 Task: For heading Use EB Garamond with violet colour & bold.  font size for heading24,  'Change the font style of data to'Impact and font size to 16,  Change the alignment of both headline & data to Align right In the sheet  auditingSalesByPromotion
Action: Mouse moved to (55, 171)
Screenshot: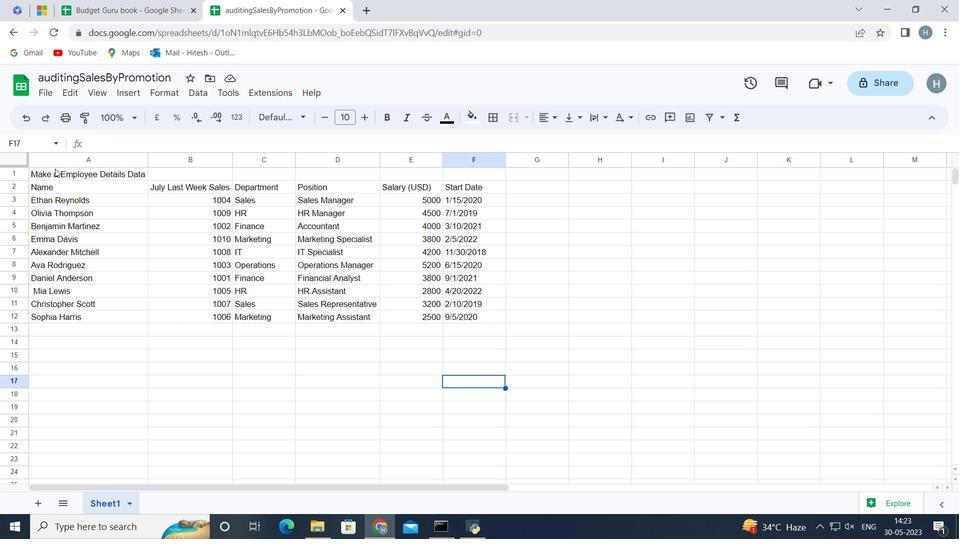 
Action: Mouse pressed left at (55, 171)
Screenshot: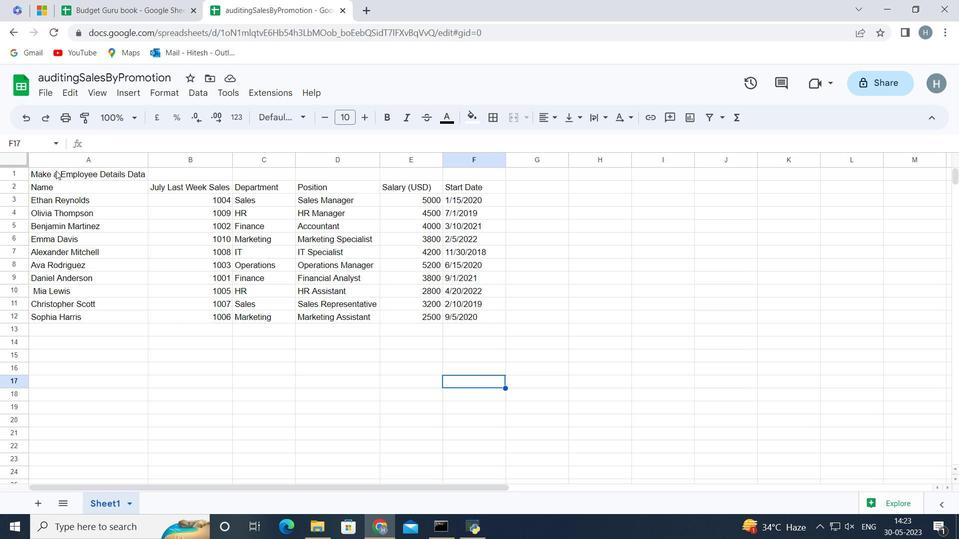 
Action: Mouse moved to (296, 114)
Screenshot: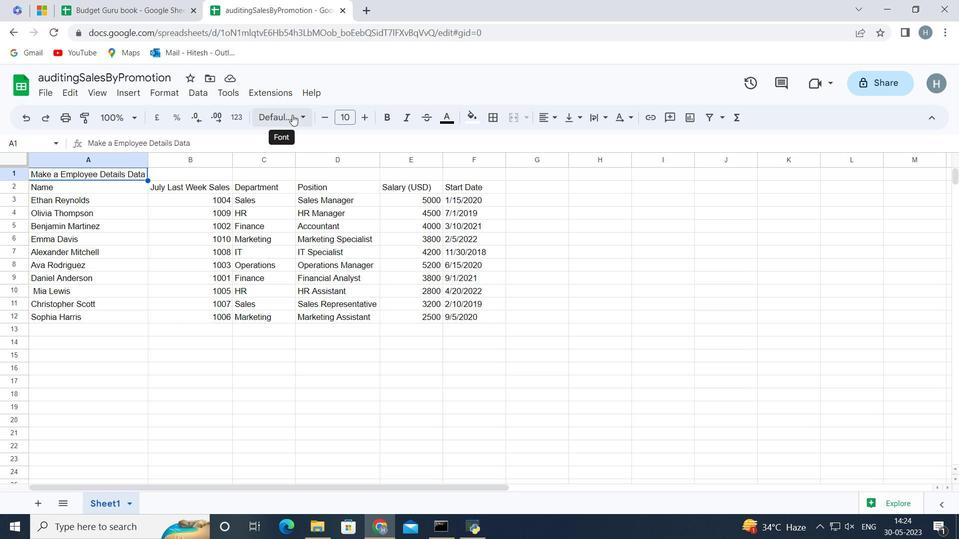 
Action: Mouse pressed left at (296, 114)
Screenshot: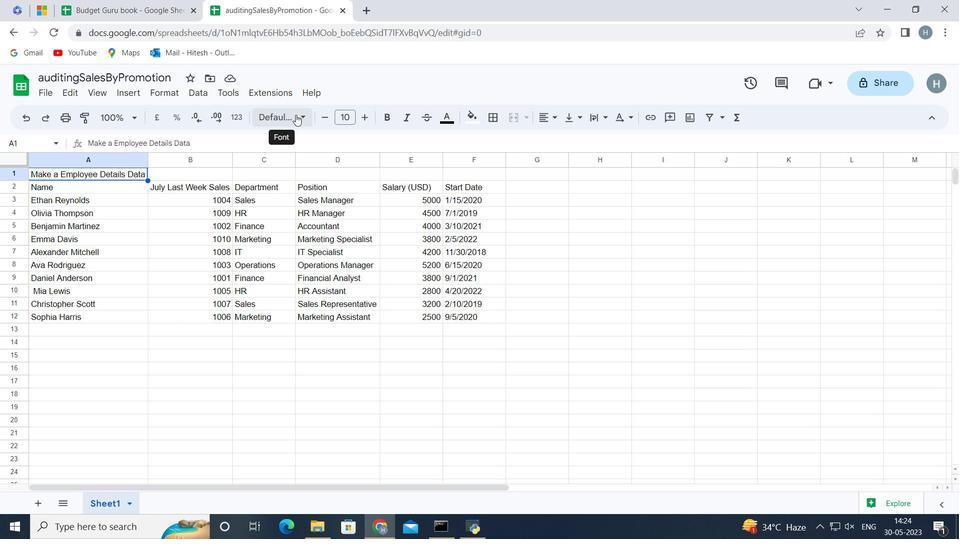 
Action: Mouse moved to (313, 388)
Screenshot: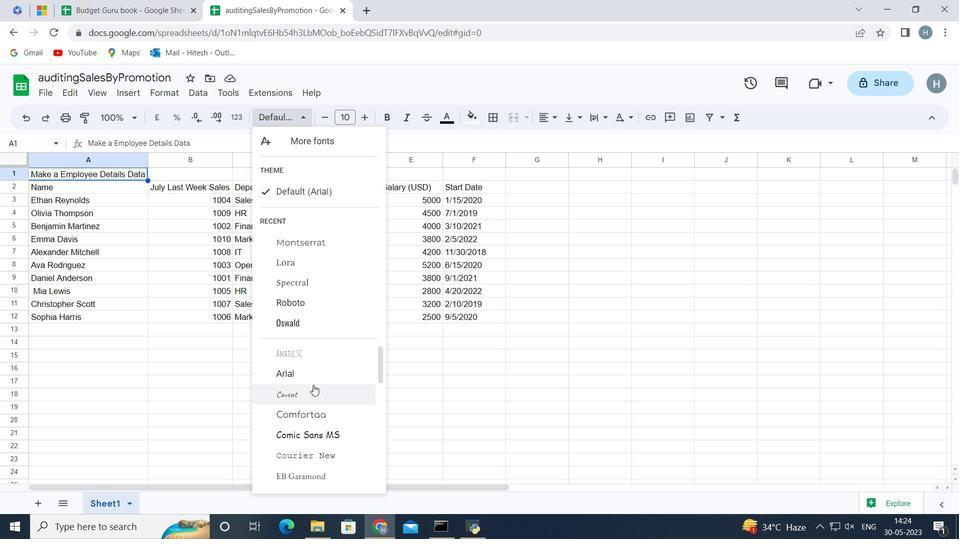 
Action: Mouse scrolled (313, 388) with delta (0, 0)
Screenshot: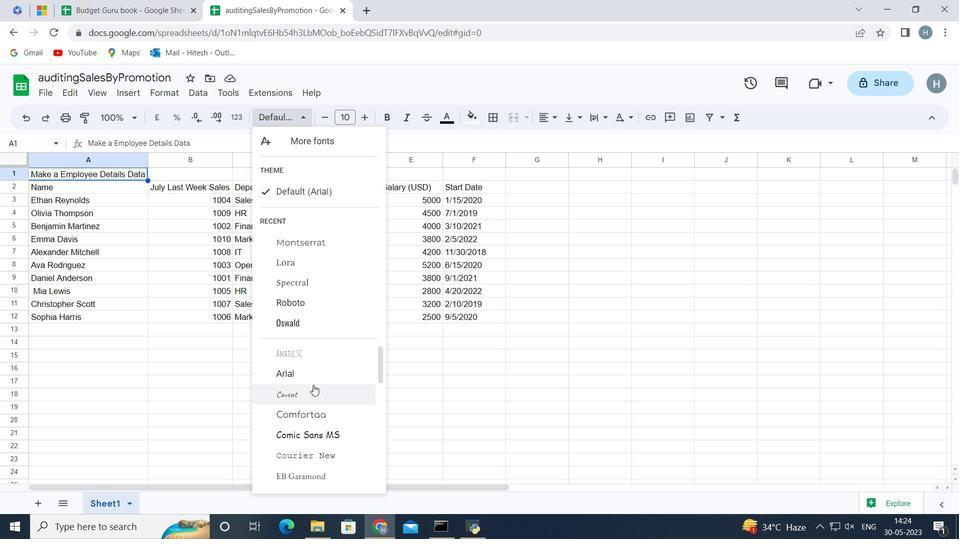
Action: Mouse moved to (314, 407)
Screenshot: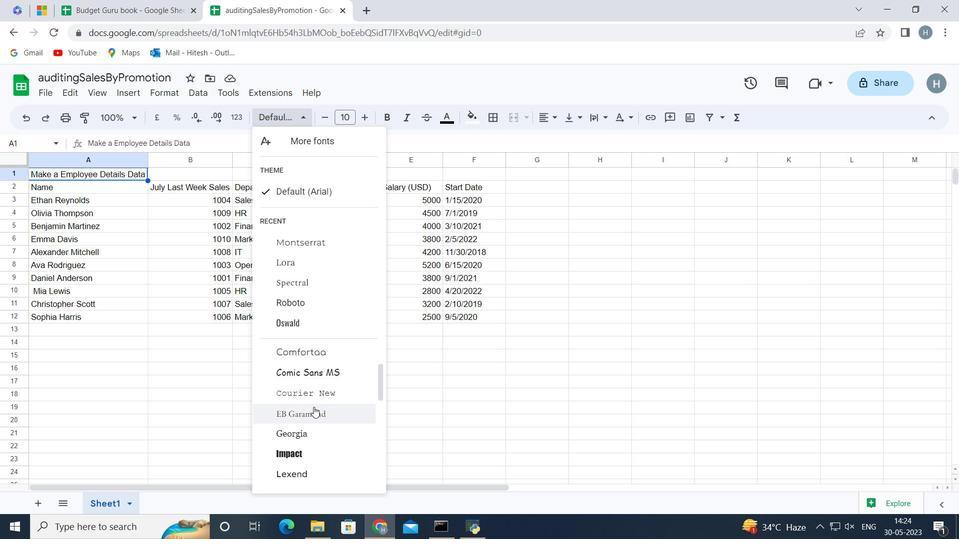 
Action: Mouse pressed left at (314, 407)
Screenshot: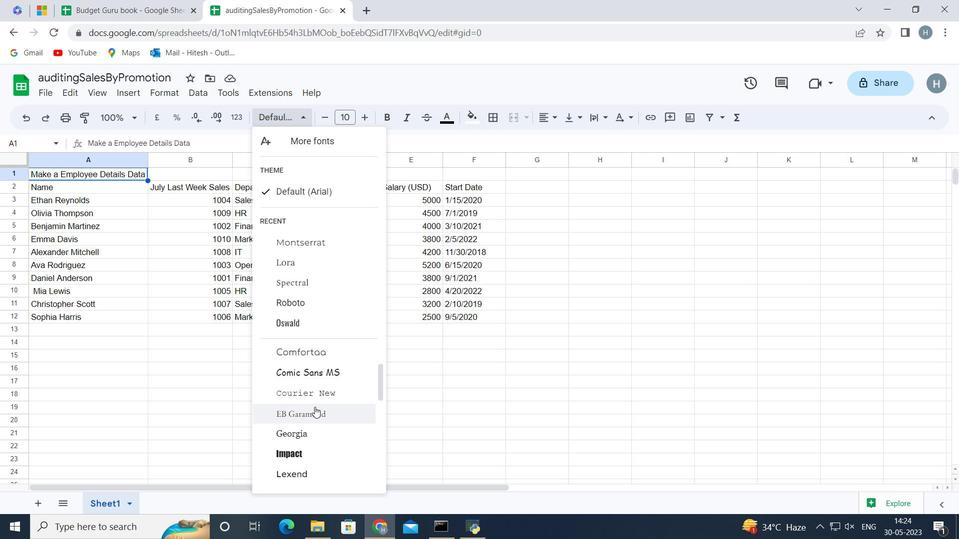 
Action: Mouse moved to (178, 159)
Screenshot: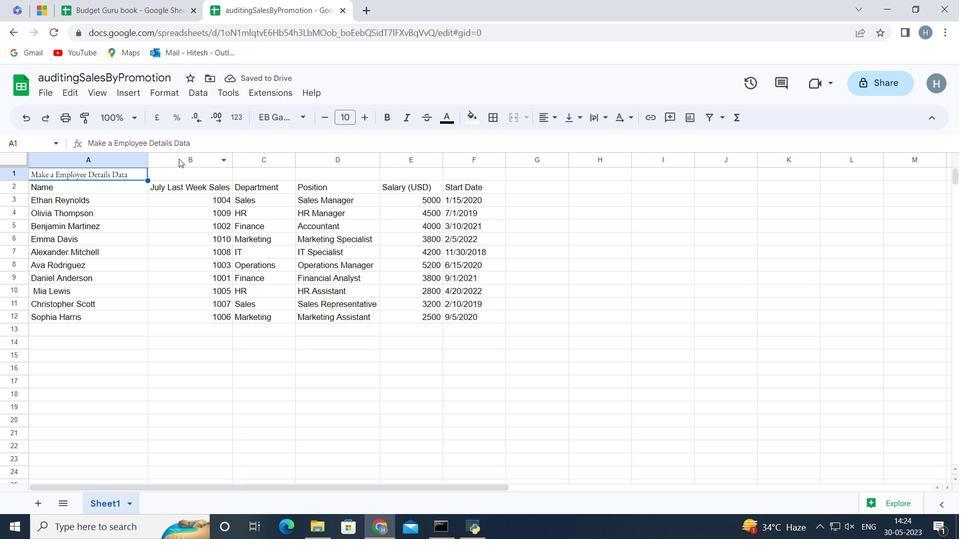 
Action: Key pressed <Key.shift><Key.right><Key.right><Key.right><Key.right><Key.right>
Screenshot: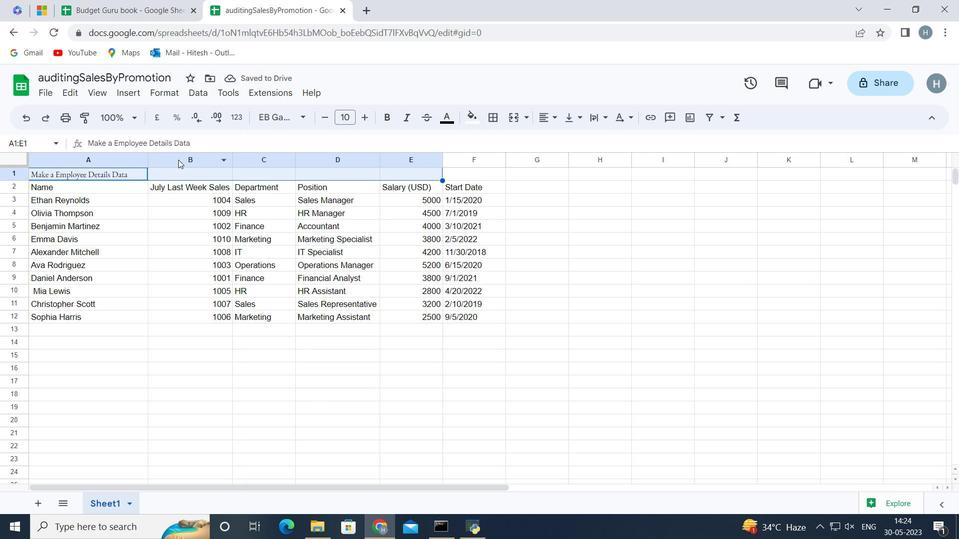
Action: Mouse moved to (514, 115)
Screenshot: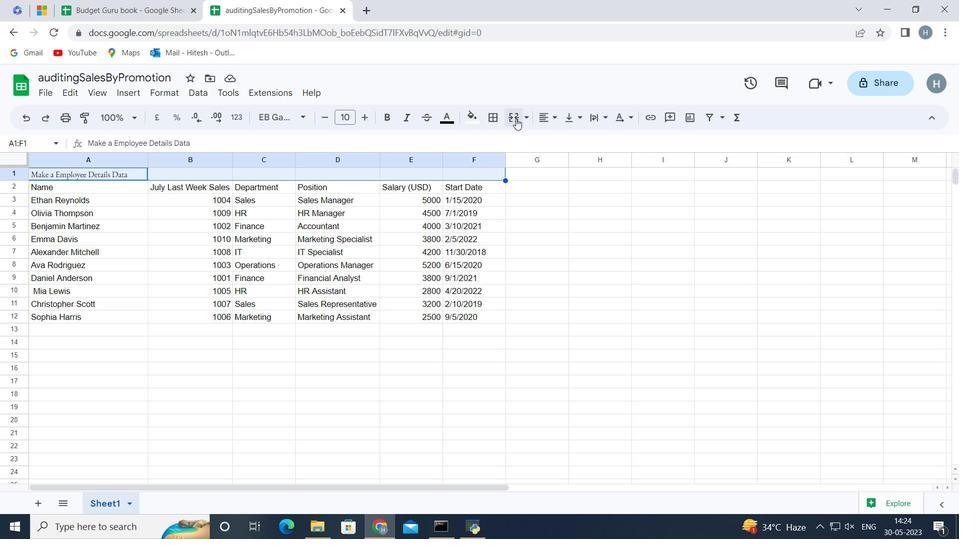 
Action: Mouse pressed left at (514, 115)
Screenshot: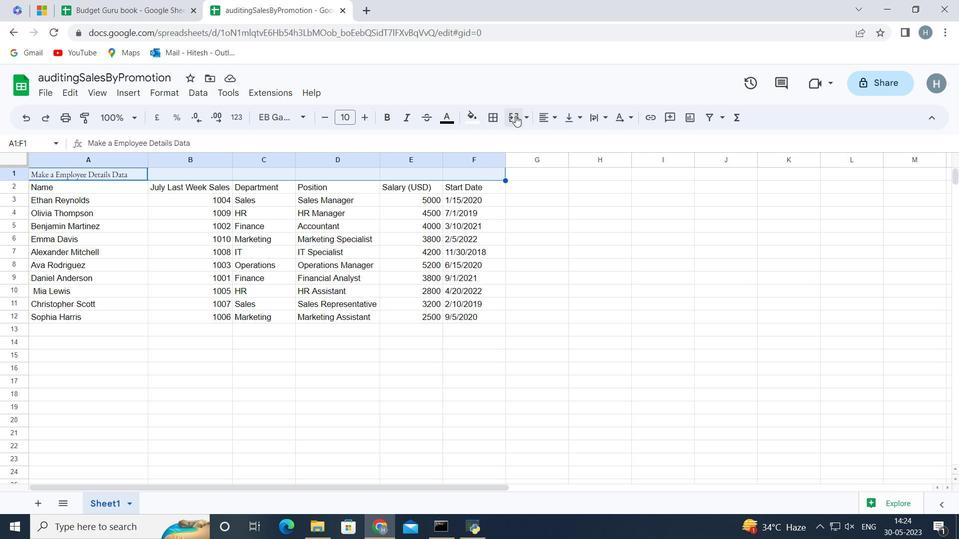 
Action: Mouse moved to (210, 365)
Screenshot: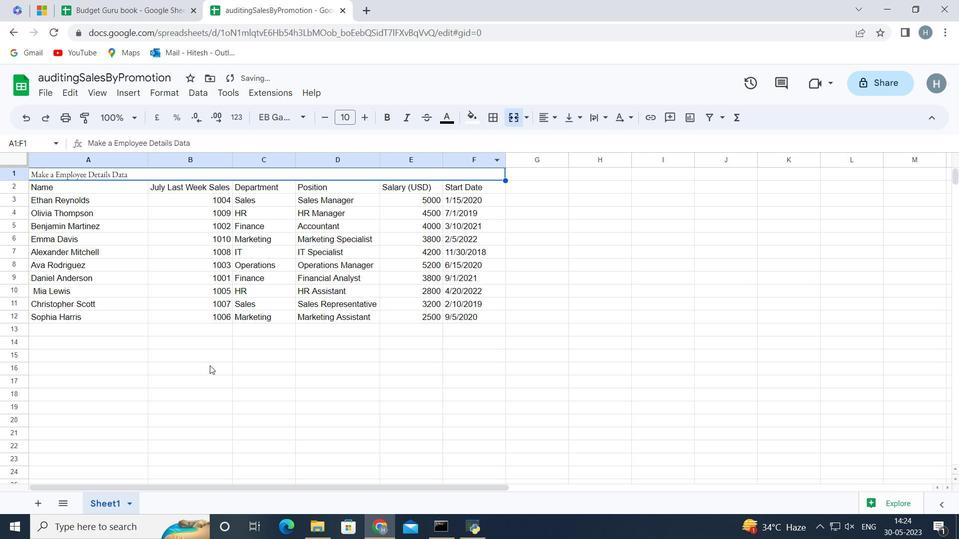 
Action: Mouse pressed left at (210, 365)
Screenshot: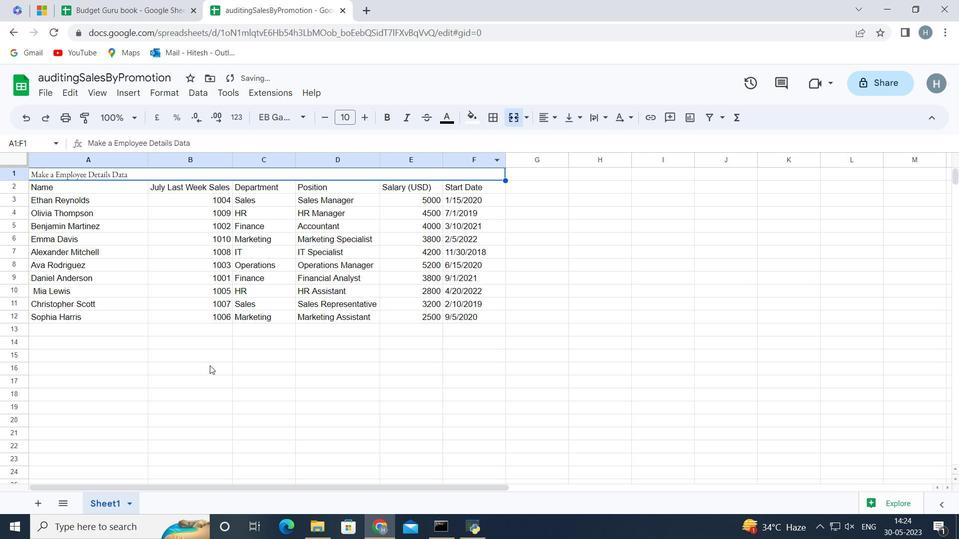 
Action: Mouse moved to (108, 172)
Screenshot: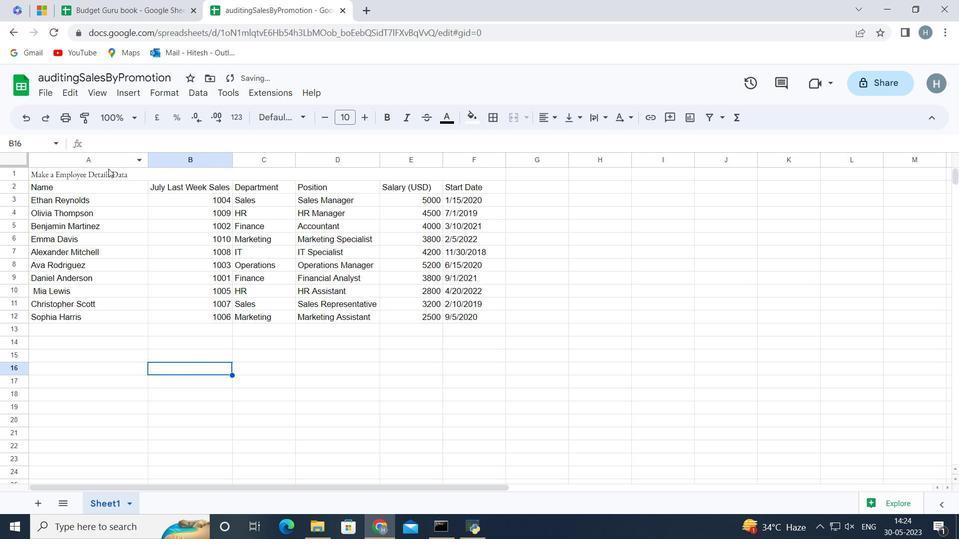 
Action: Mouse pressed left at (108, 172)
Screenshot: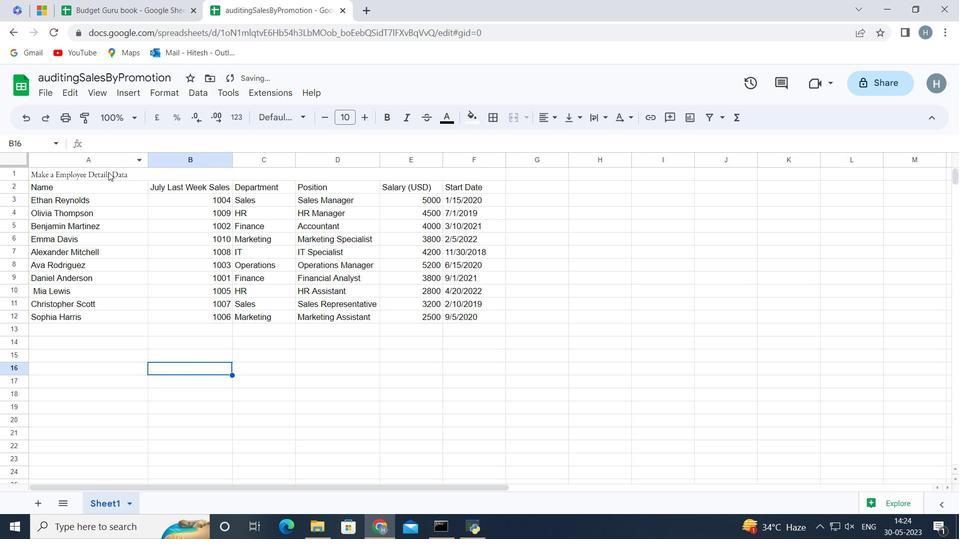 
Action: Mouse moved to (465, 117)
Screenshot: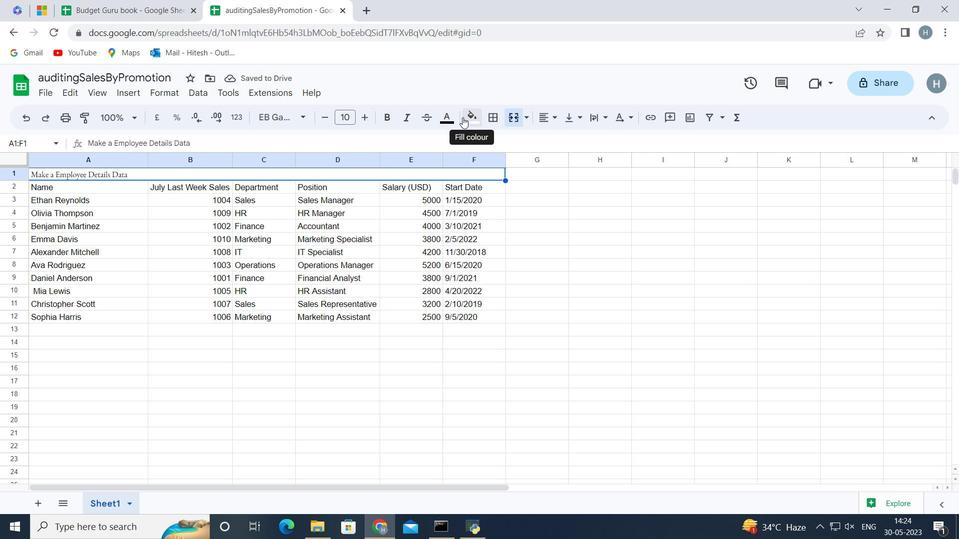 
Action: Mouse pressed left at (465, 117)
Screenshot: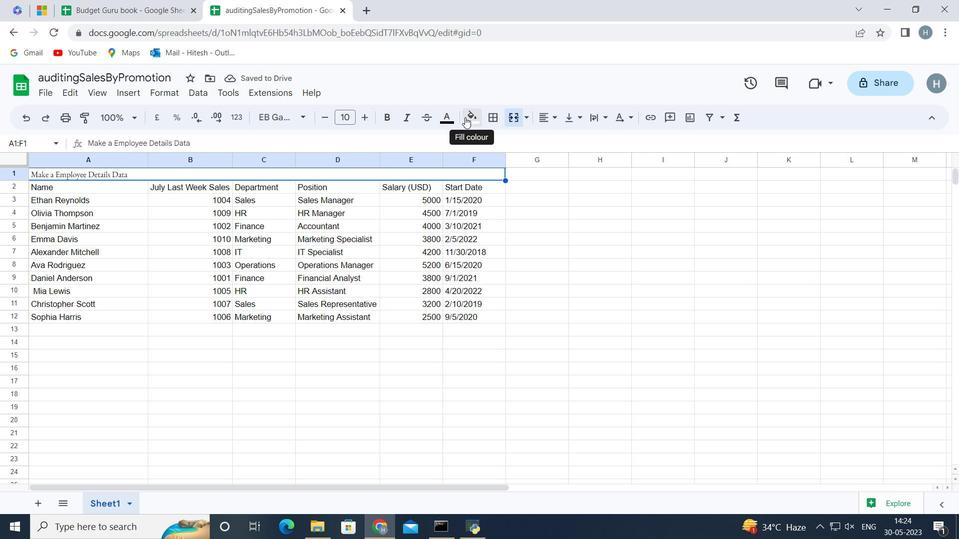 
Action: Mouse moved to (585, 230)
Screenshot: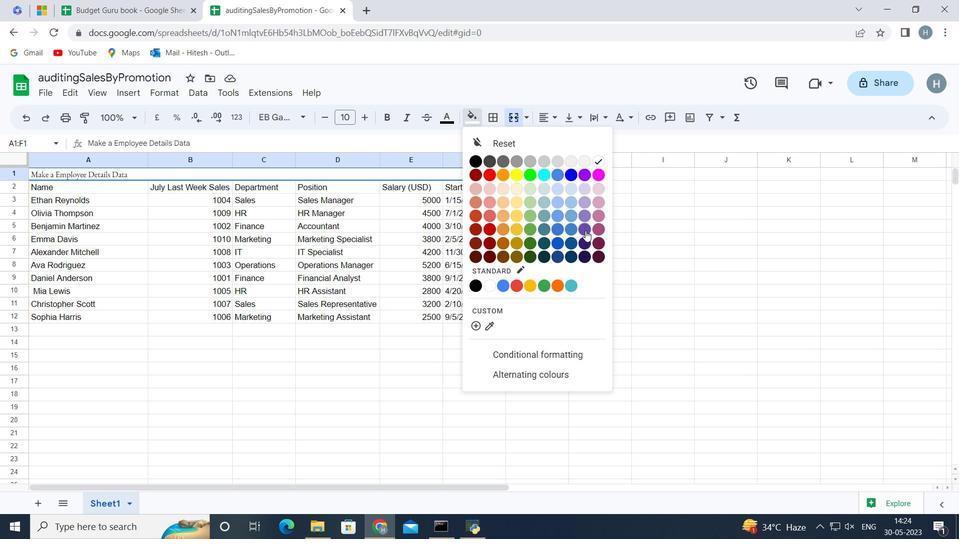 
Action: Mouse pressed left at (585, 230)
Screenshot: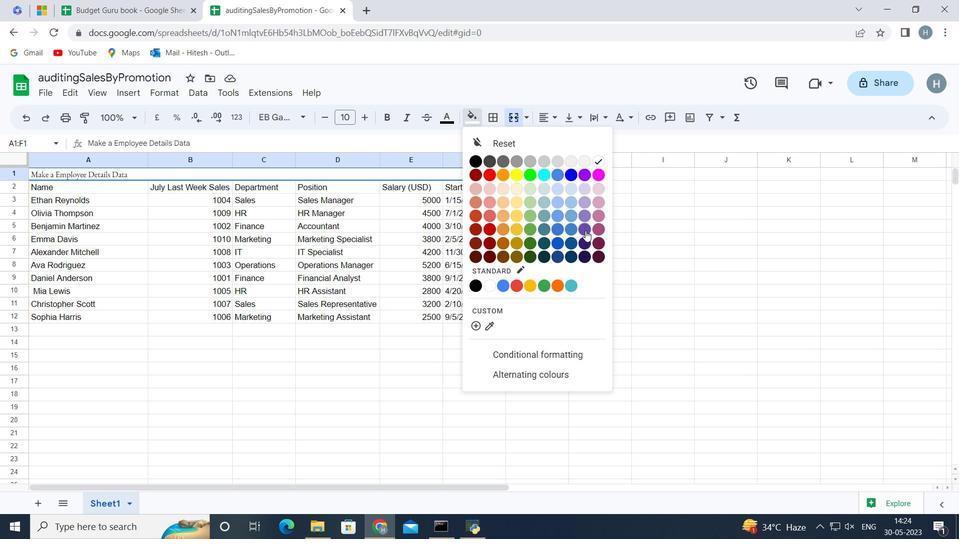 
Action: Mouse moved to (387, 114)
Screenshot: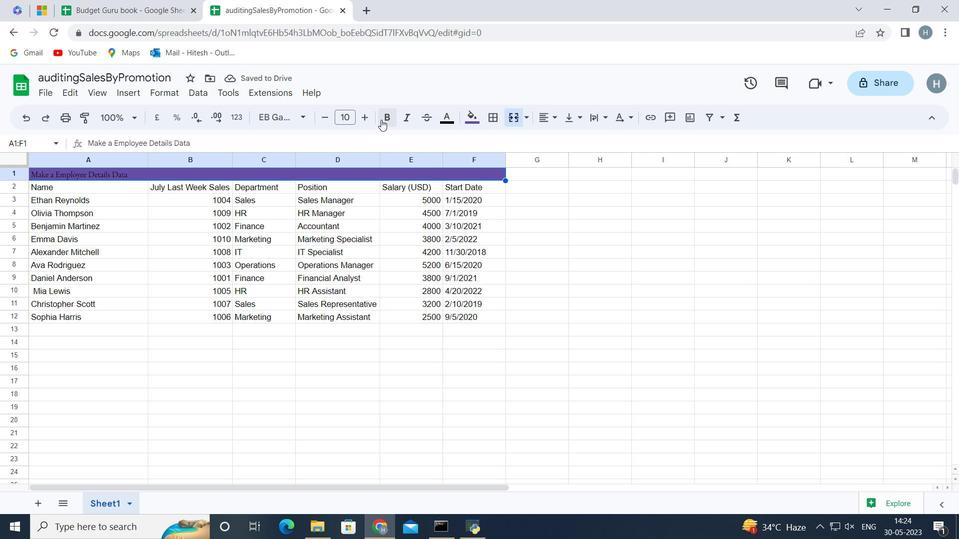 
Action: Mouse pressed left at (387, 114)
Screenshot: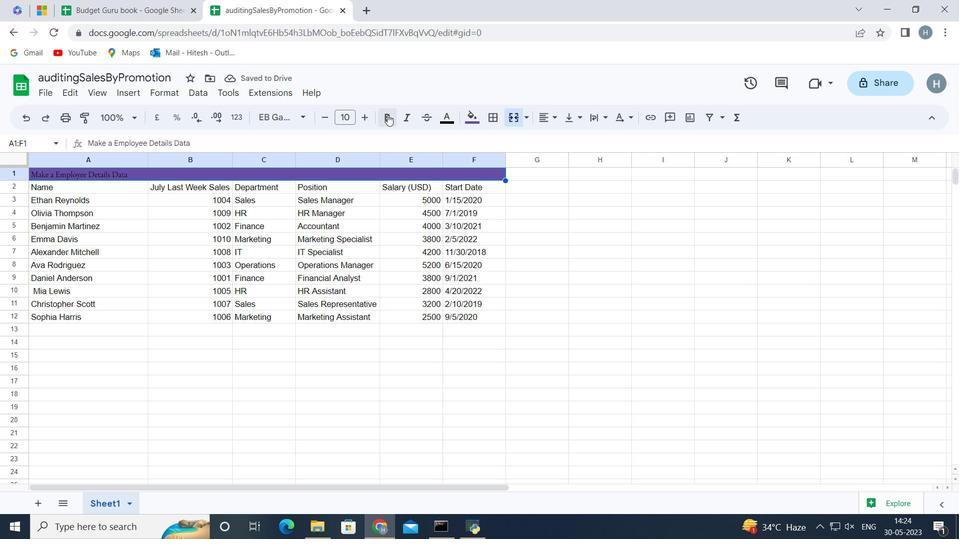 
Action: Mouse moved to (364, 122)
Screenshot: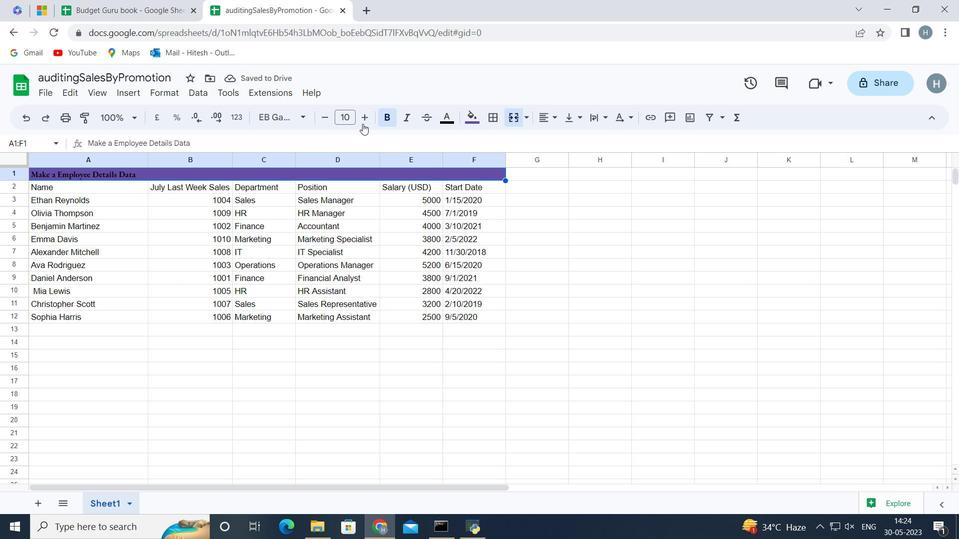 
Action: Mouse pressed left at (364, 122)
Screenshot: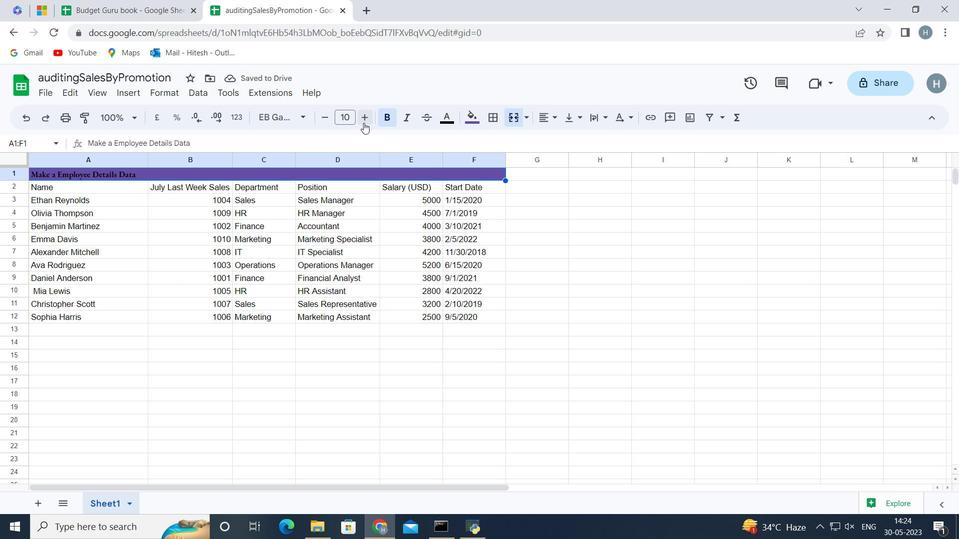 
Action: Mouse pressed left at (364, 122)
Screenshot: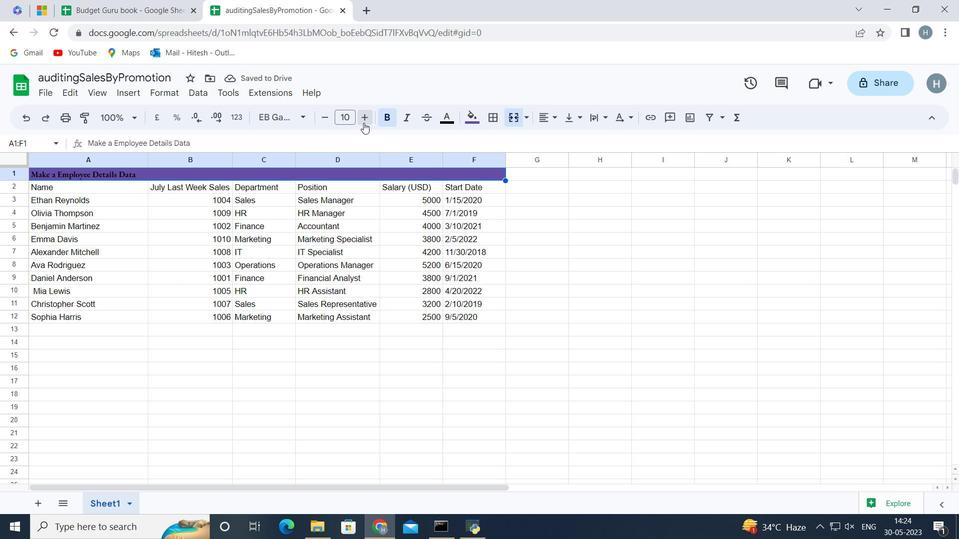 
Action: Mouse pressed left at (364, 122)
Screenshot: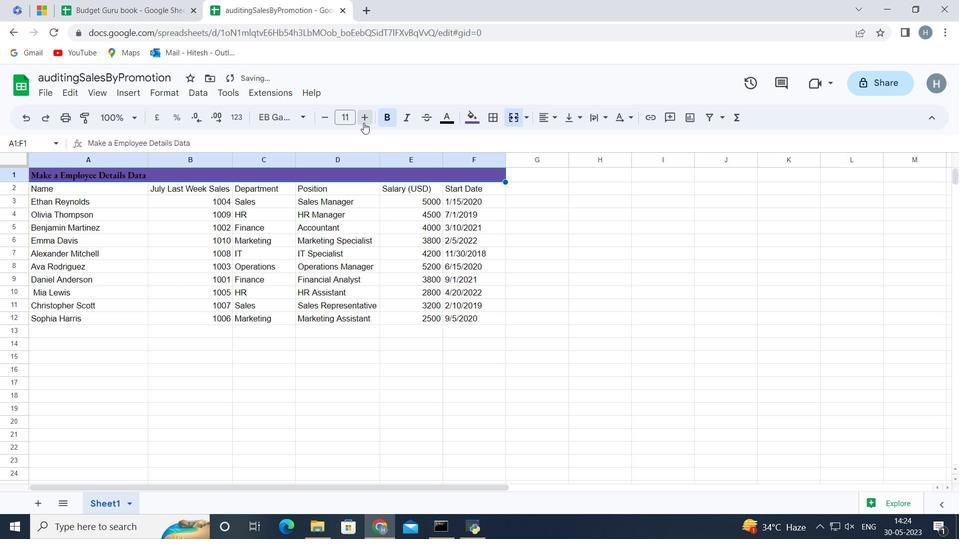 
Action: Mouse pressed left at (364, 122)
Screenshot: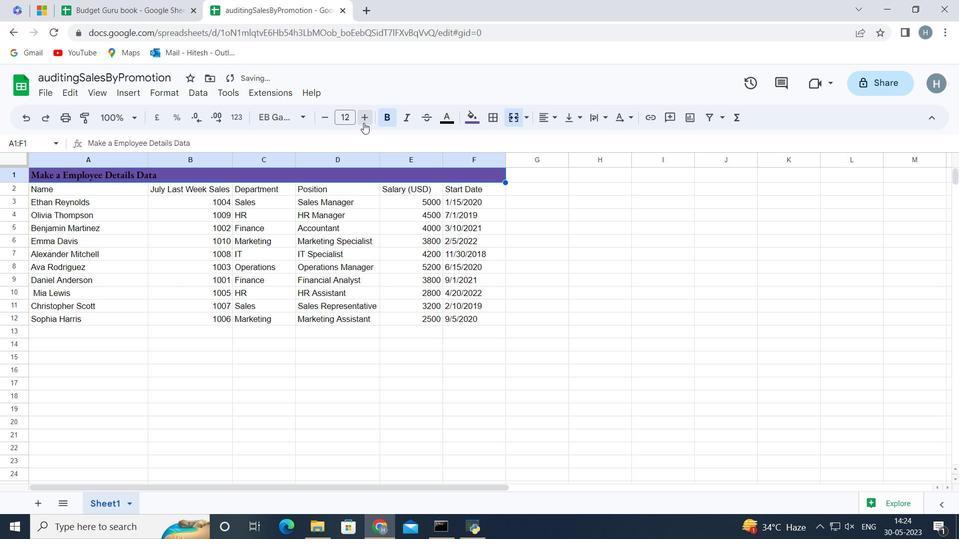 
Action: Mouse pressed left at (364, 122)
Screenshot: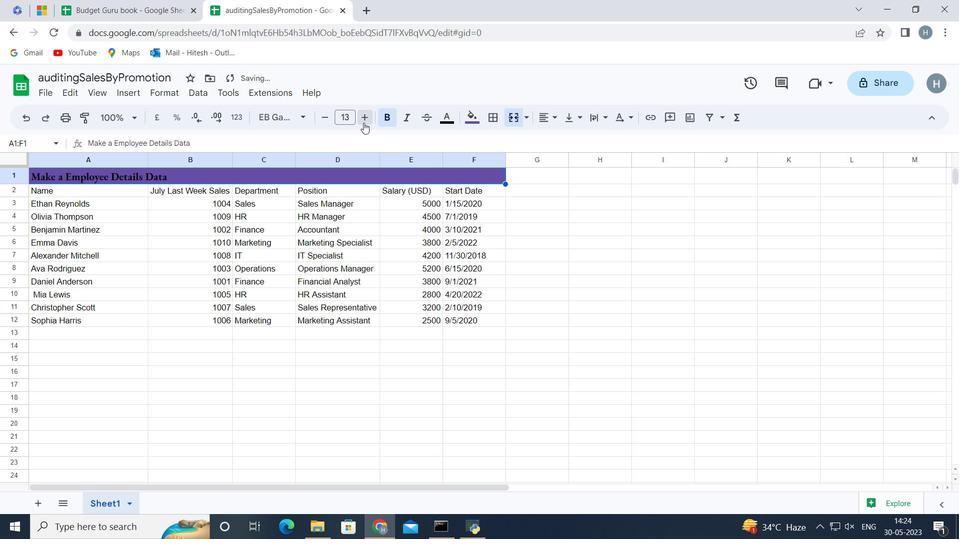 
Action: Mouse pressed left at (364, 122)
Screenshot: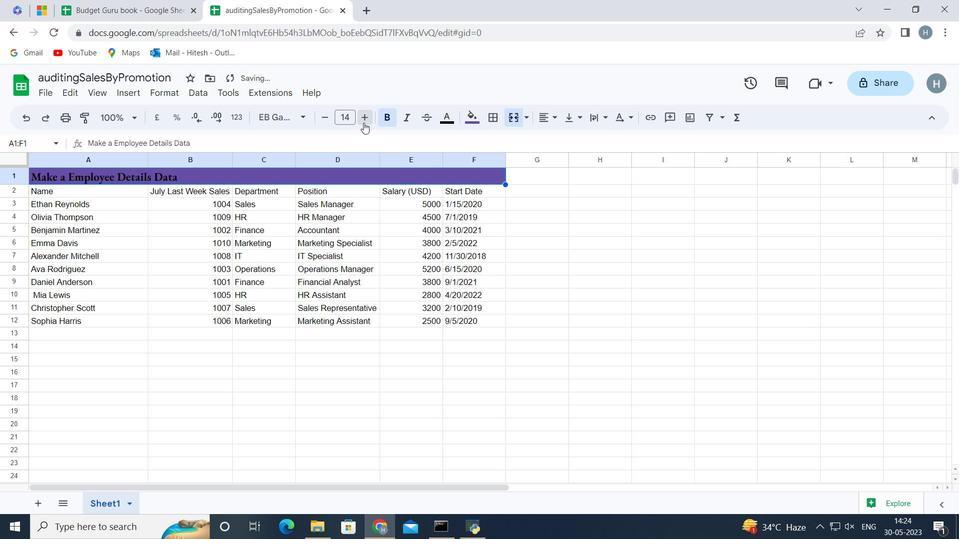 
Action: Mouse pressed left at (364, 122)
Screenshot: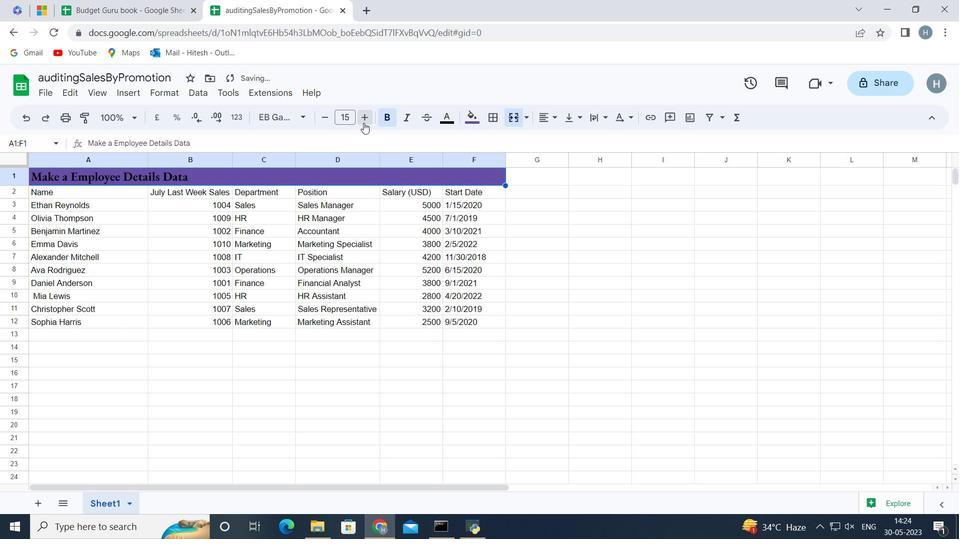 
Action: Mouse pressed left at (364, 122)
Screenshot: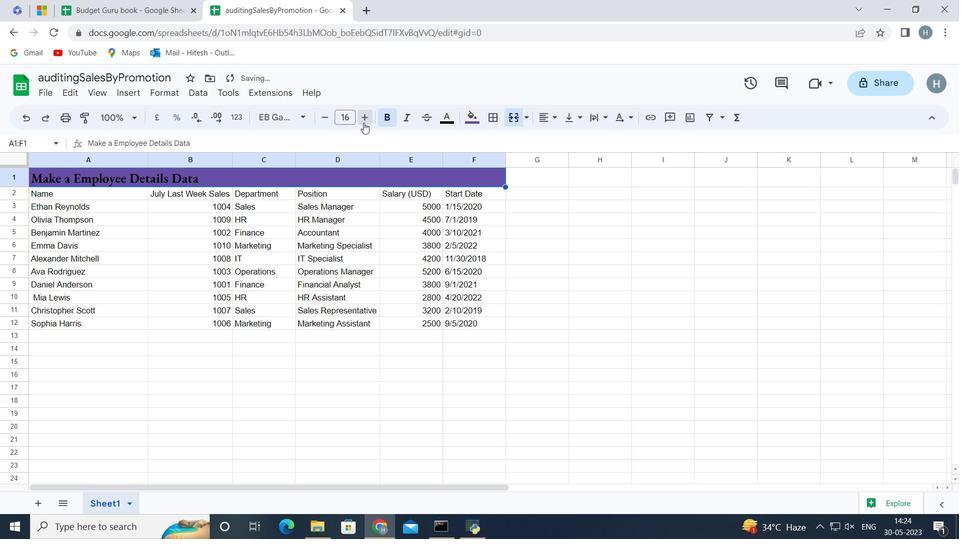 
Action: Mouse pressed left at (364, 122)
Screenshot: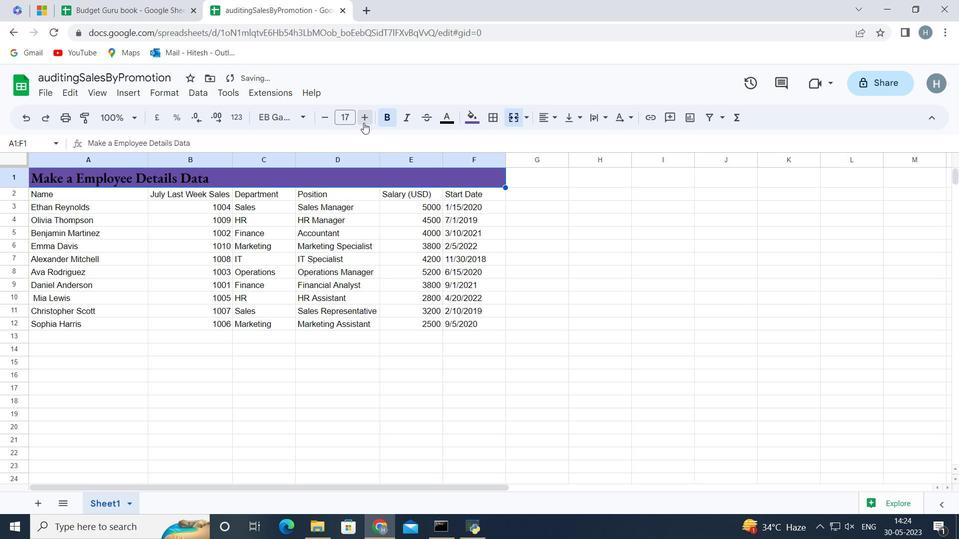 
Action: Mouse pressed left at (364, 122)
Screenshot: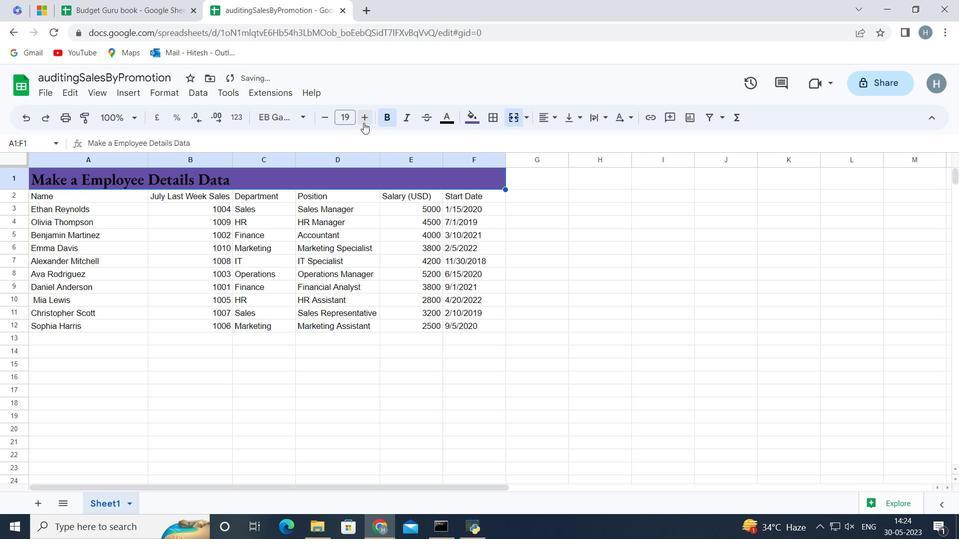 
Action: Mouse pressed left at (364, 122)
Screenshot: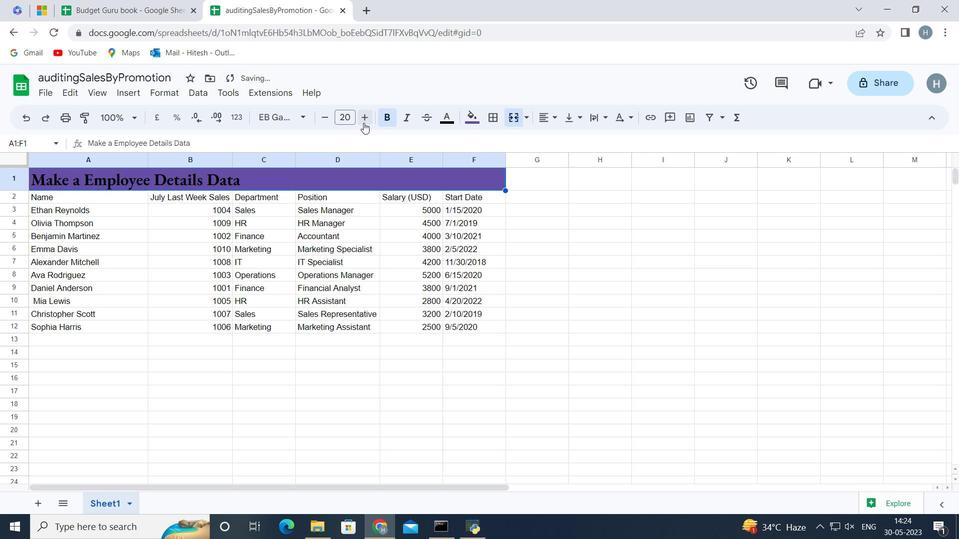 
Action: Mouse pressed left at (364, 122)
Screenshot: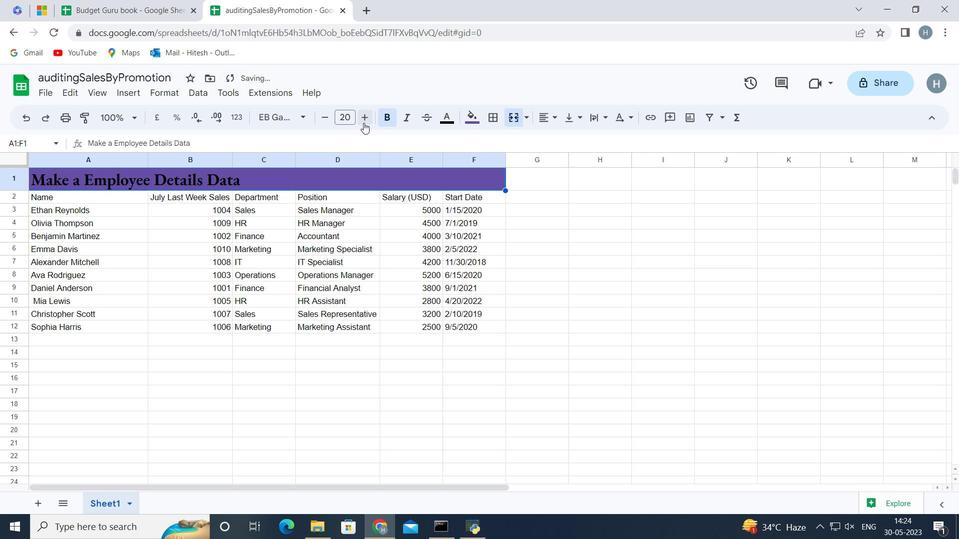 
Action: Mouse pressed left at (364, 122)
Screenshot: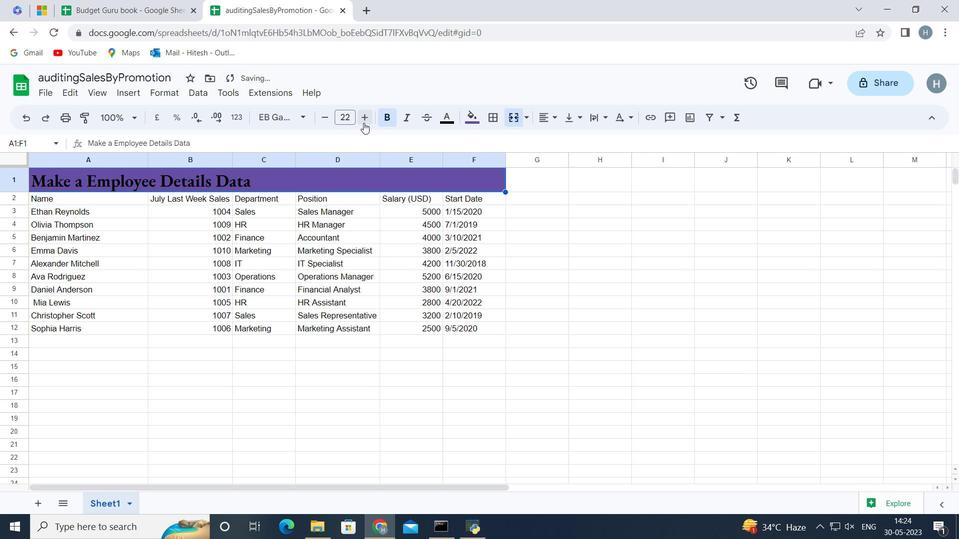 
Action: Mouse pressed left at (364, 122)
Screenshot: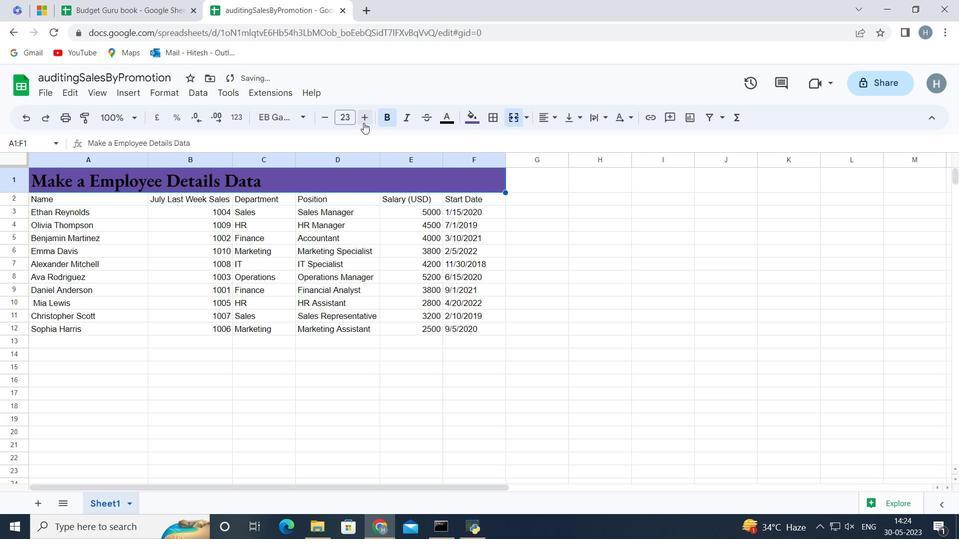 
Action: Mouse moved to (134, 363)
Screenshot: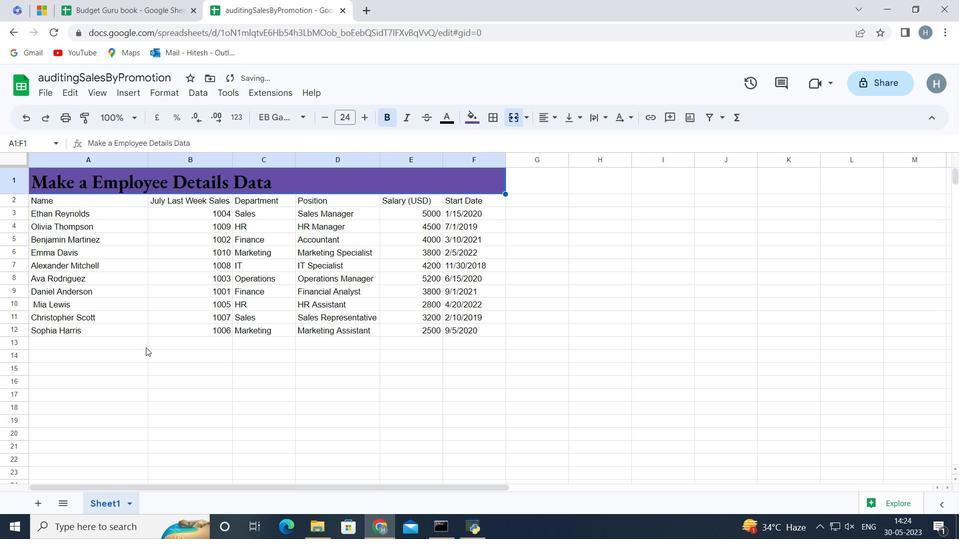 
Action: Mouse pressed left at (134, 363)
Screenshot: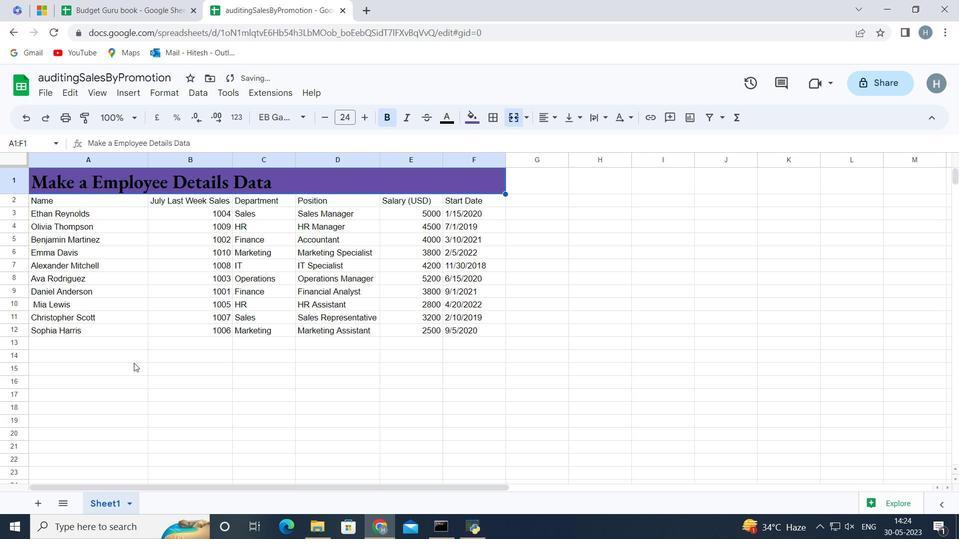 
Action: Mouse moved to (196, 383)
Screenshot: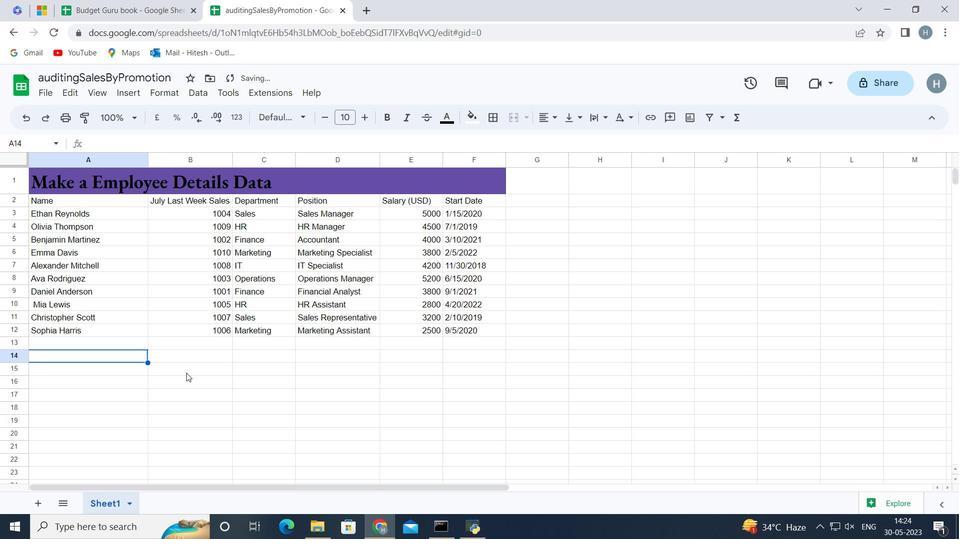 
Action: Mouse pressed left at (196, 383)
Screenshot: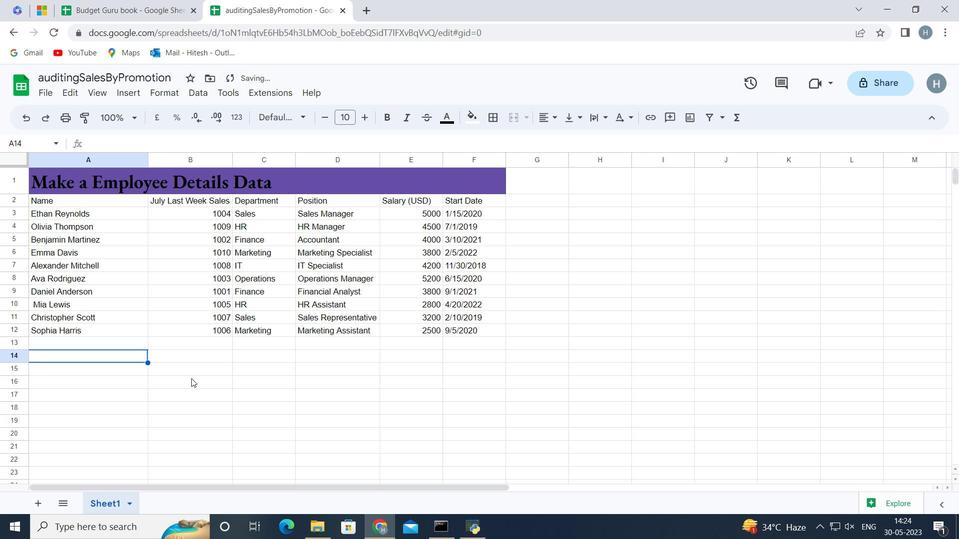 
Action: Mouse moved to (86, 200)
Screenshot: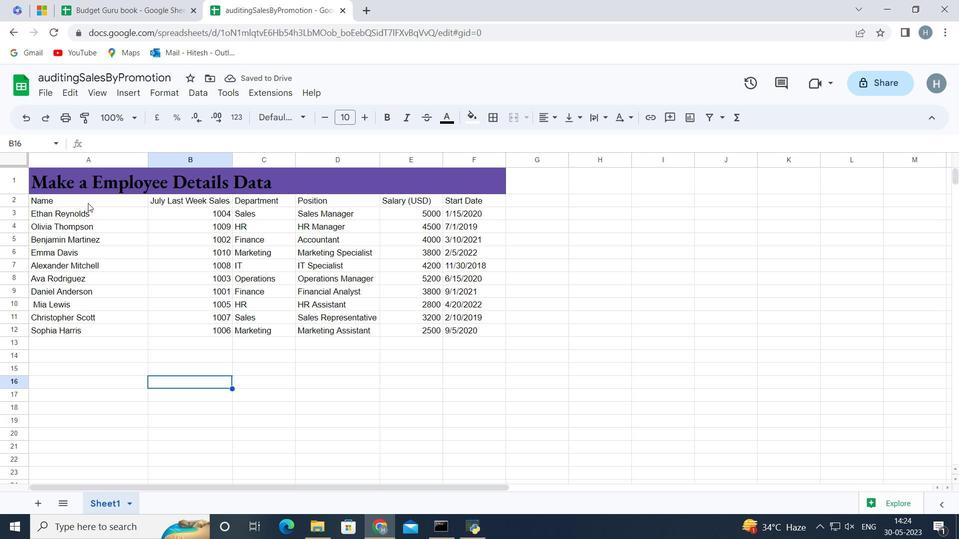
Action: Mouse pressed left at (86, 200)
Screenshot: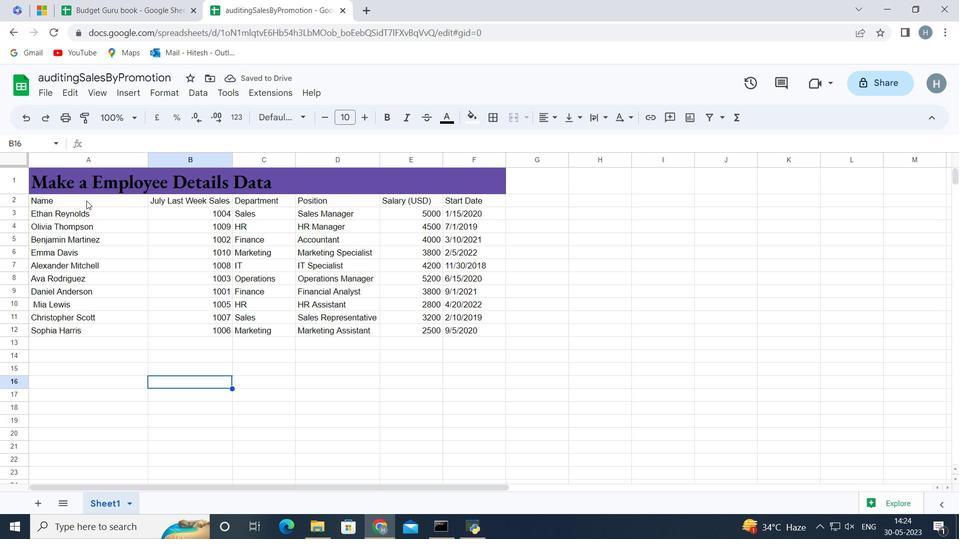 
Action: Key pressed <Key.shift><Key.right><Key.right><Key.right><Key.right><Key.right><Key.down><Key.down><Key.down><Key.down><Key.down><Key.down><Key.down><Key.down><Key.down><Key.down>
Screenshot: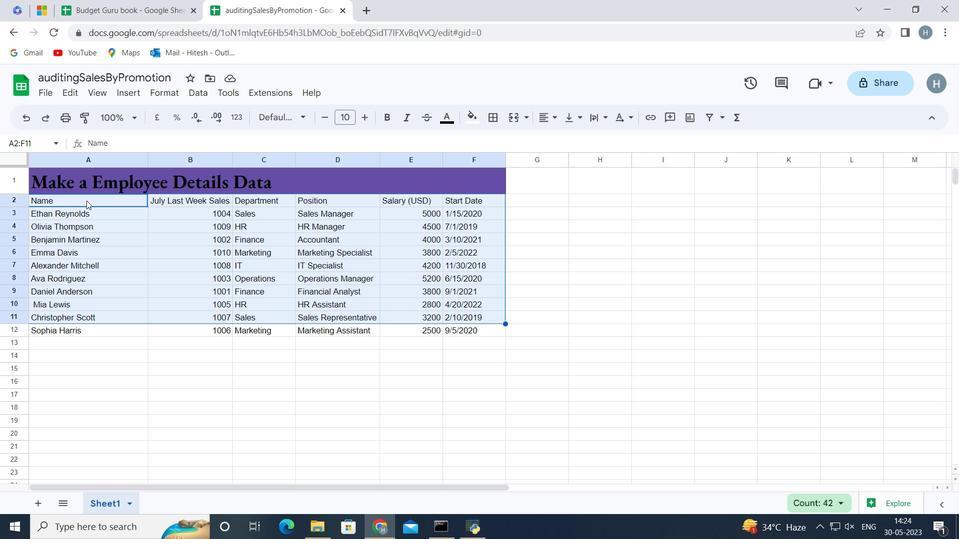 
Action: Mouse moved to (308, 114)
Screenshot: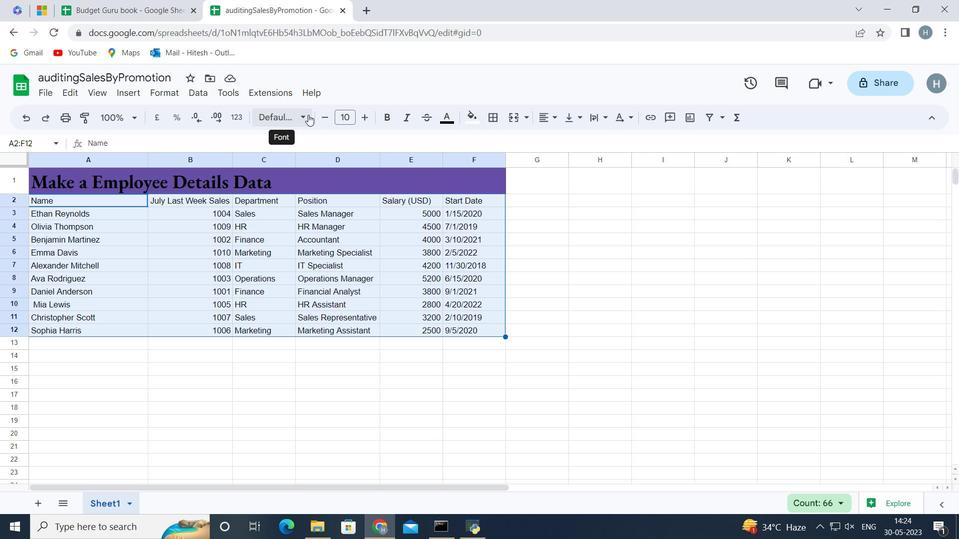 
Action: Mouse pressed left at (308, 114)
Screenshot: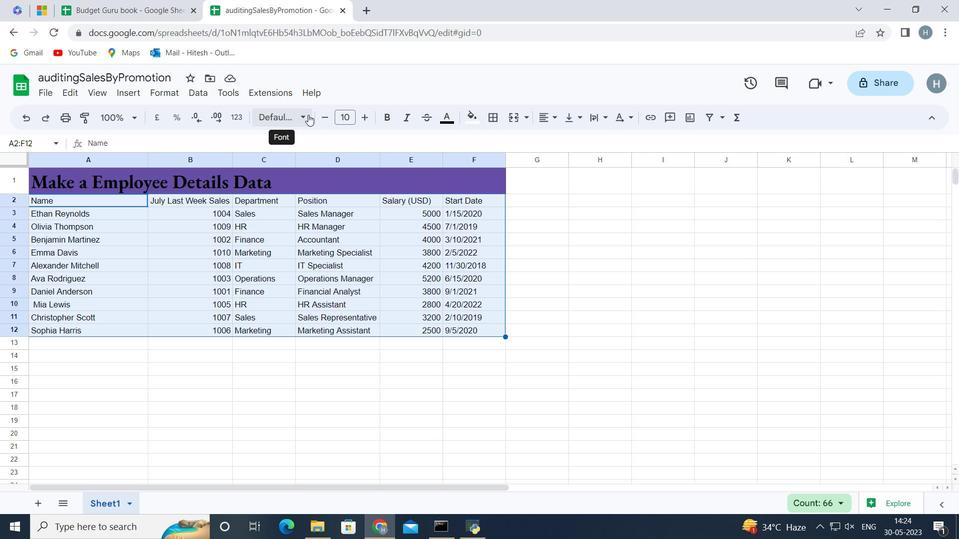 
Action: Mouse moved to (325, 393)
Screenshot: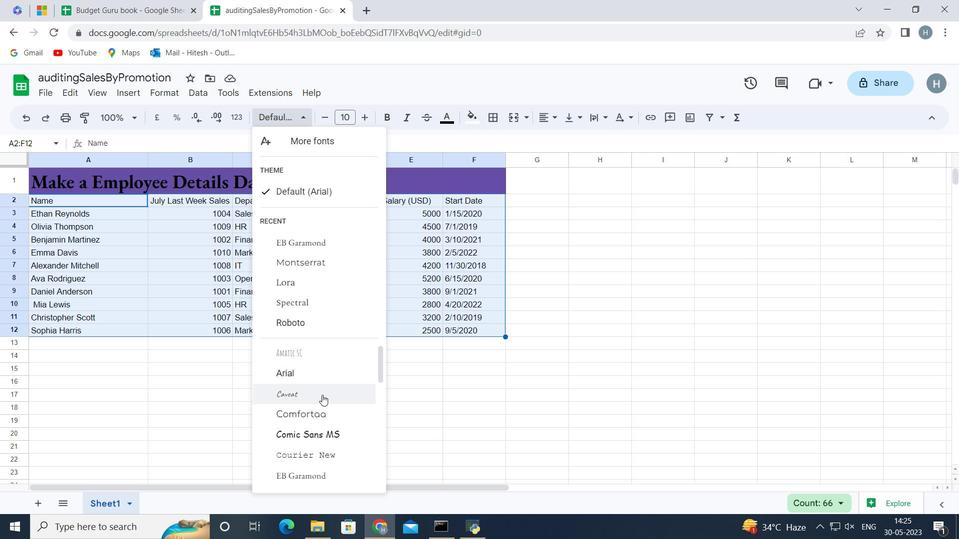 
Action: Mouse scrolled (325, 392) with delta (0, 0)
Screenshot: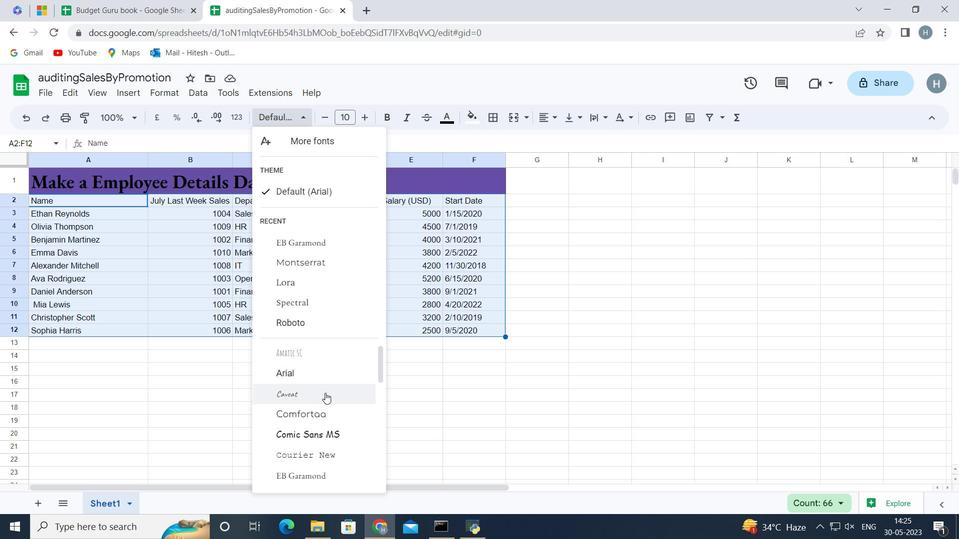 
Action: Mouse scrolled (325, 392) with delta (0, 0)
Screenshot: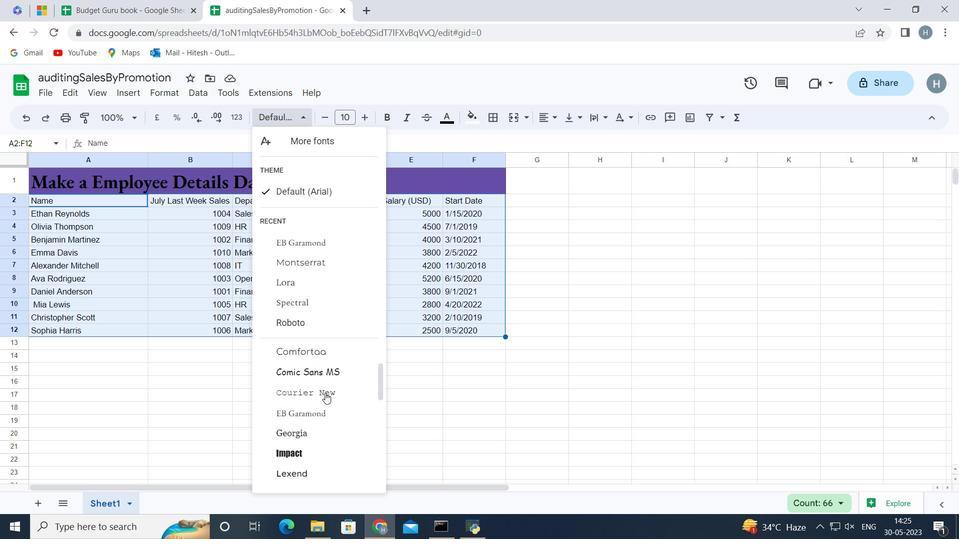 
Action: Mouse moved to (329, 390)
Screenshot: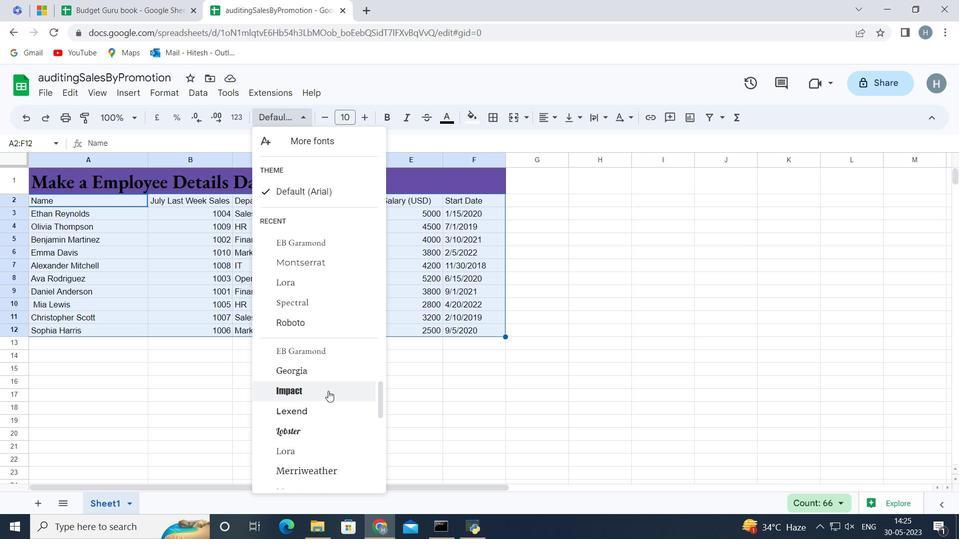 
Action: Mouse pressed left at (329, 390)
Screenshot: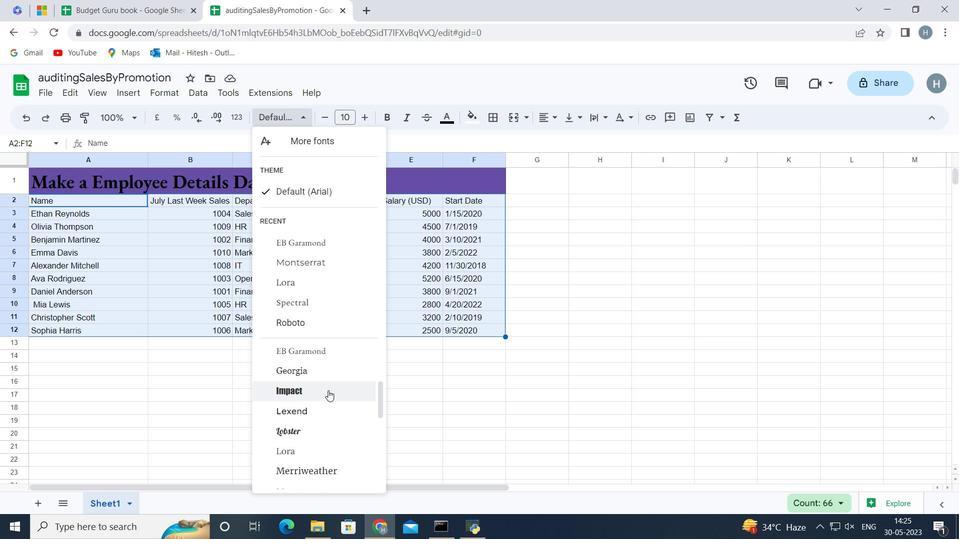 
Action: Mouse moved to (367, 119)
Screenshot: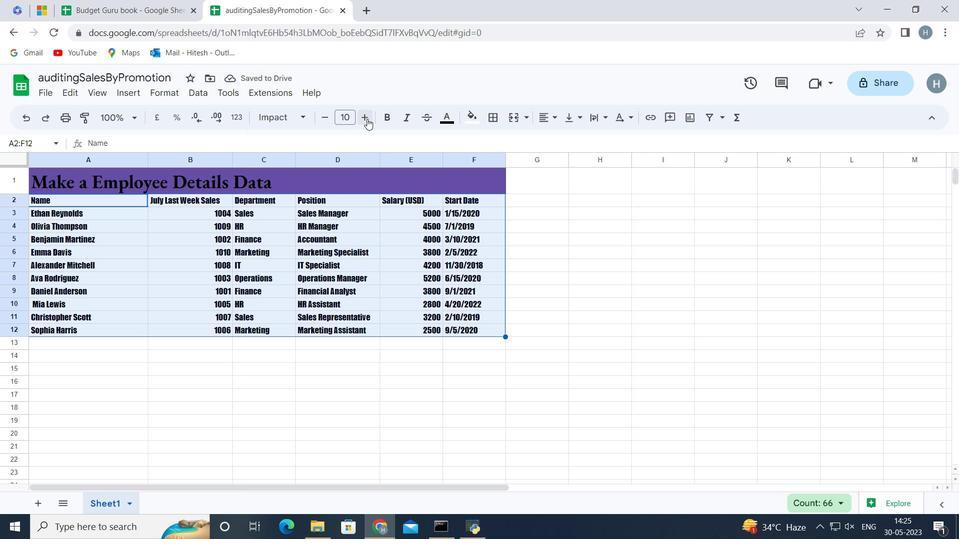 
Action: Mouse pressed left at (367, 119)
Screenshot: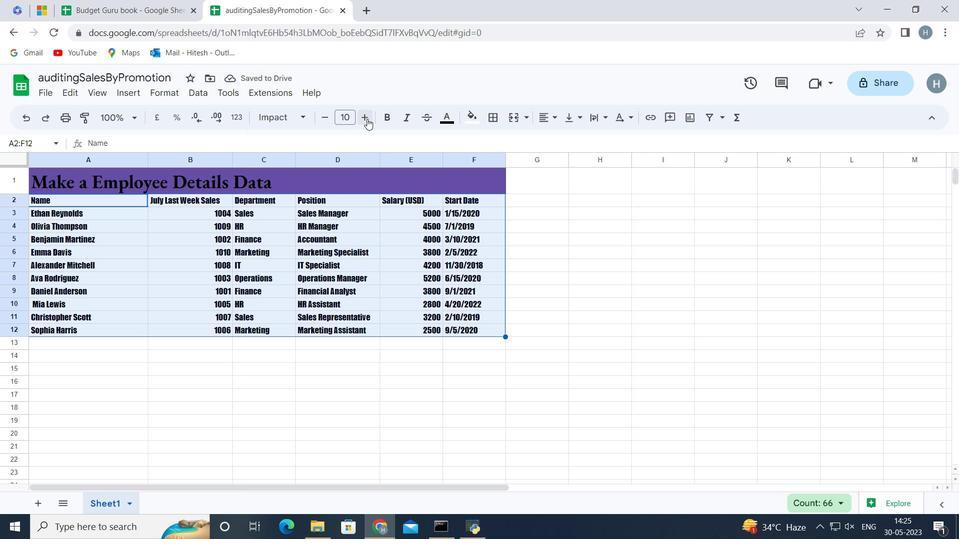
Action: Mouse moved to (368, 119)
Screenshot: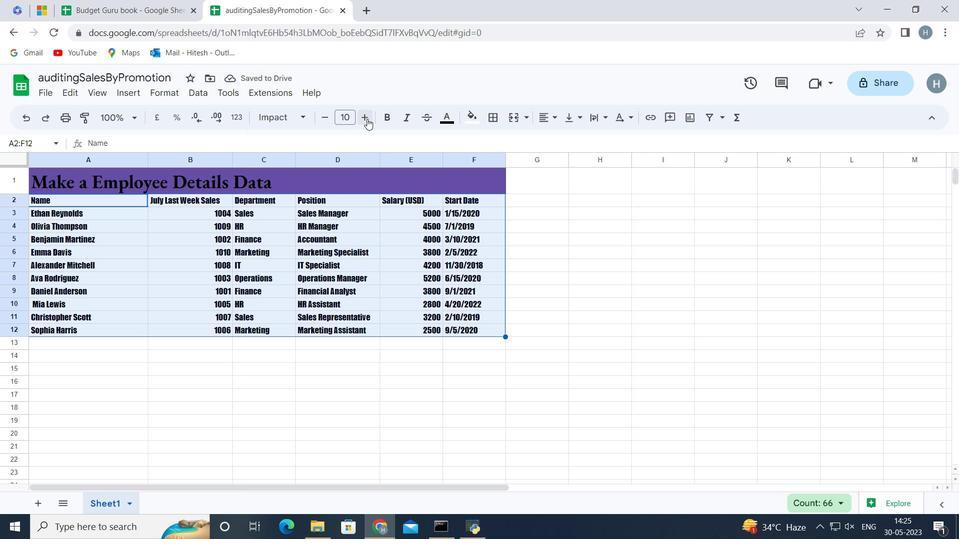 
Action: Mouse pressed left at (368, 119)
Screenshot: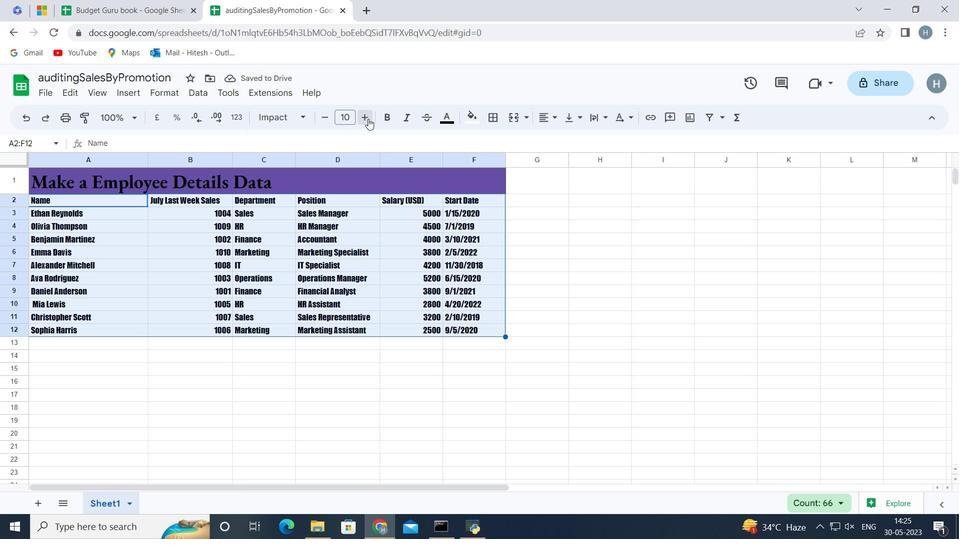 
Action: Mouse pressed left at (368, 119)
Screenshot: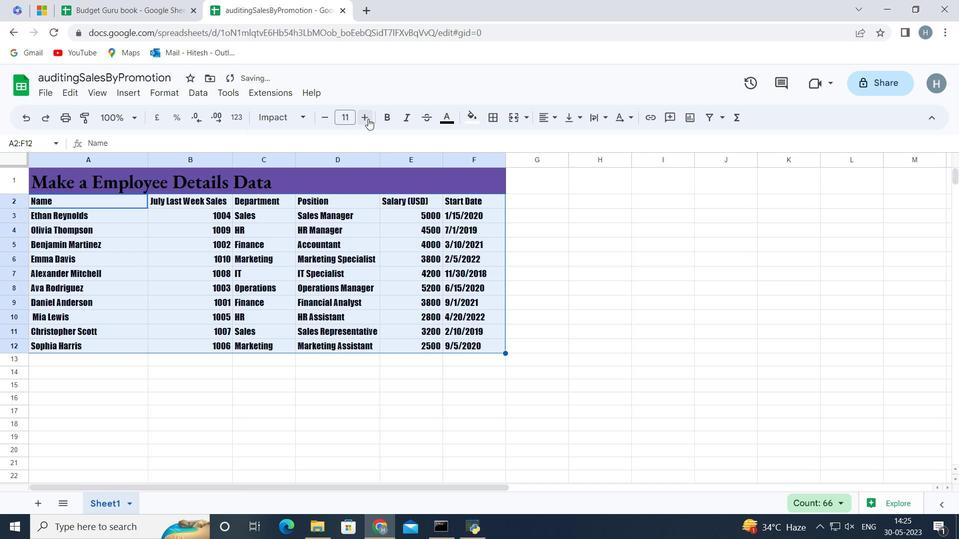 
Action: Mouse pressed left at (368, 119)
Screenshot: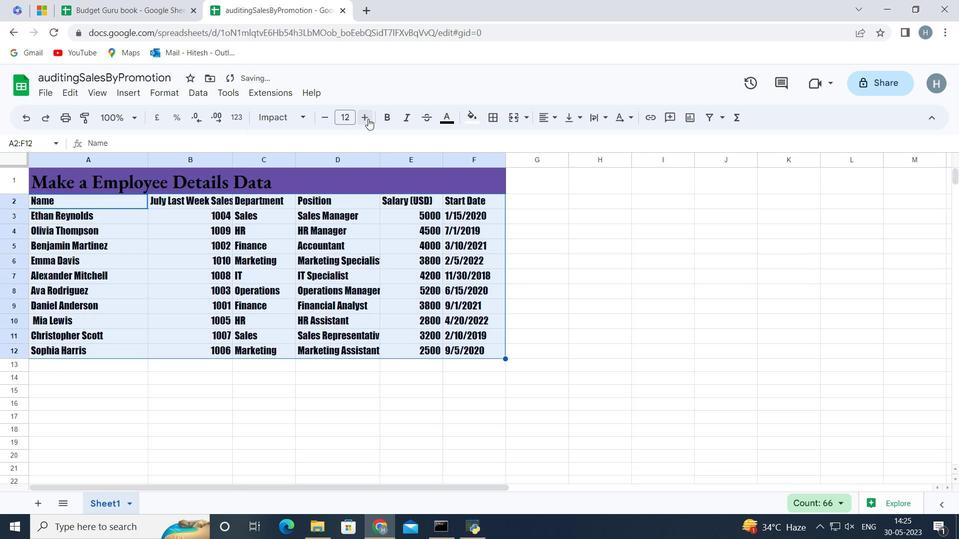
Action: Mouse pressed left at (368, 119)
Screenshot: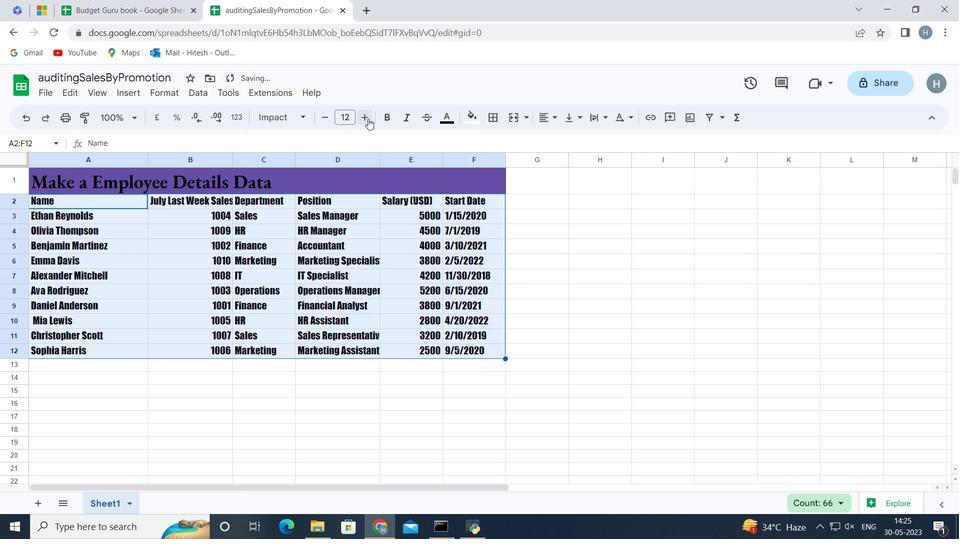 
Action: Mouse pressed left at (368, 119)
Screenshot: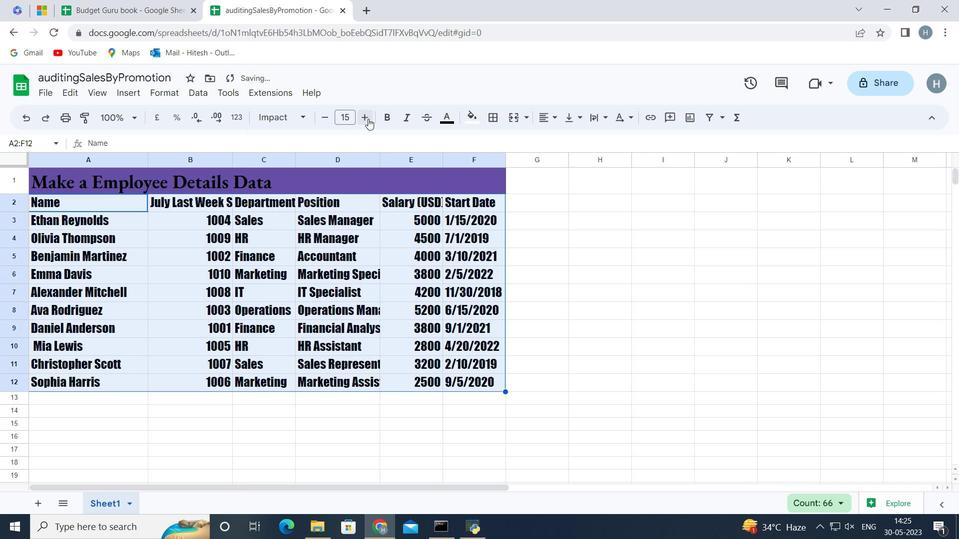 
Action: Mouse moved to (295, 452)
Screenshot: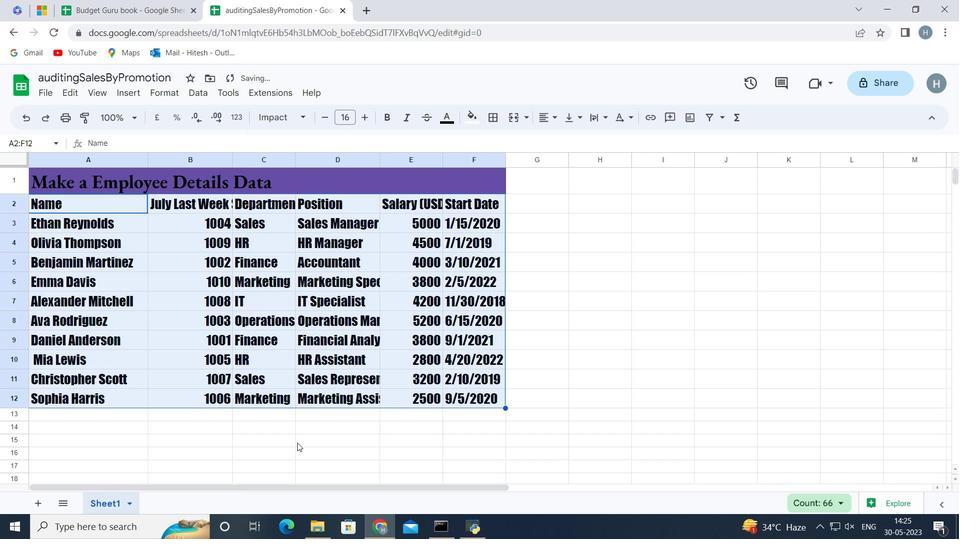 
Action: Mouse pressed left at (295, 452)
Screenshot: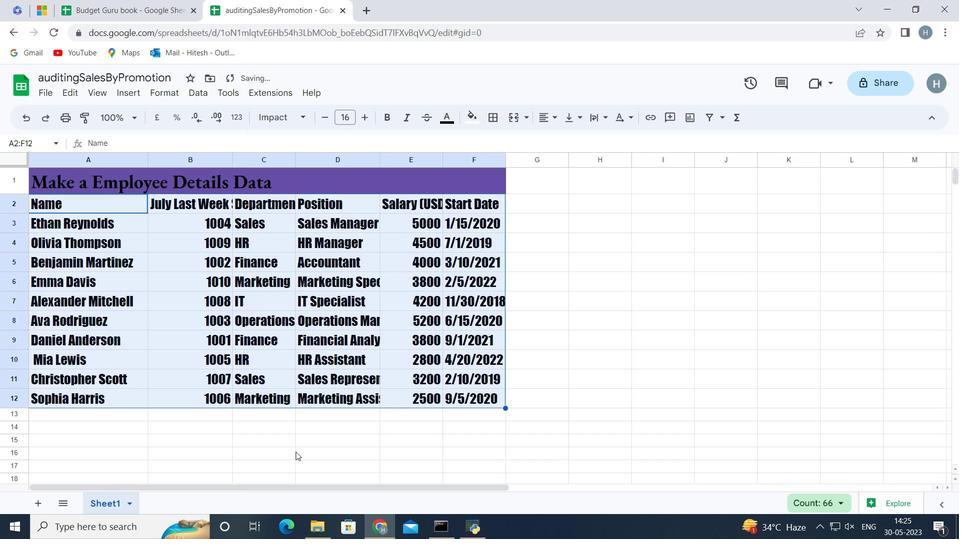 
Action: Mouse moved to (69, 172)
Screenshot: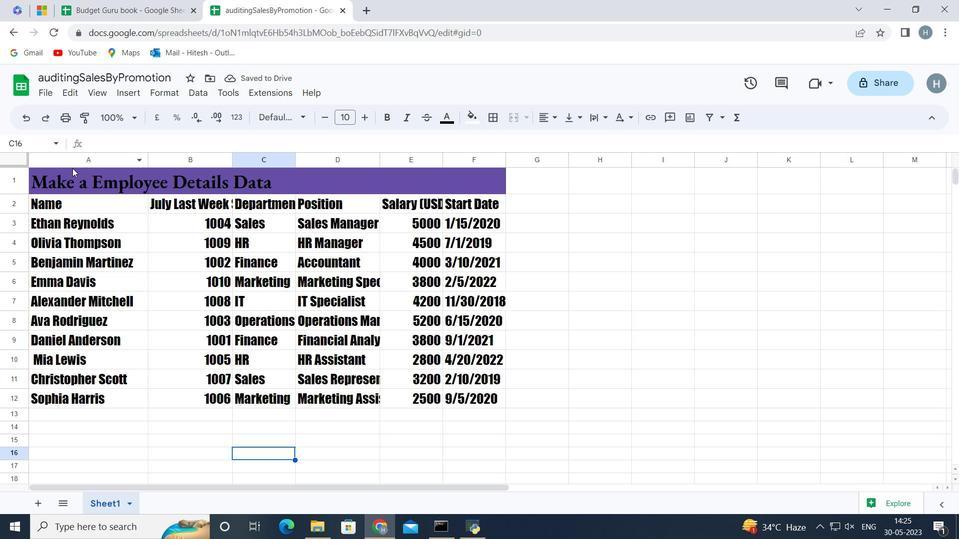 
Action: Mouse pressed left at (69, 172)
Screenshot: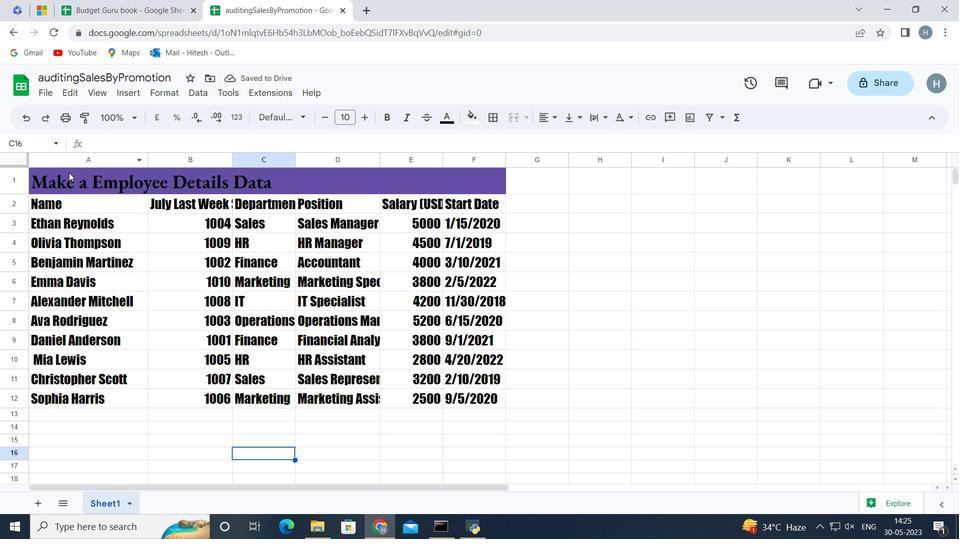 
Action: Mouse moved to (68, 174)
Screenshot: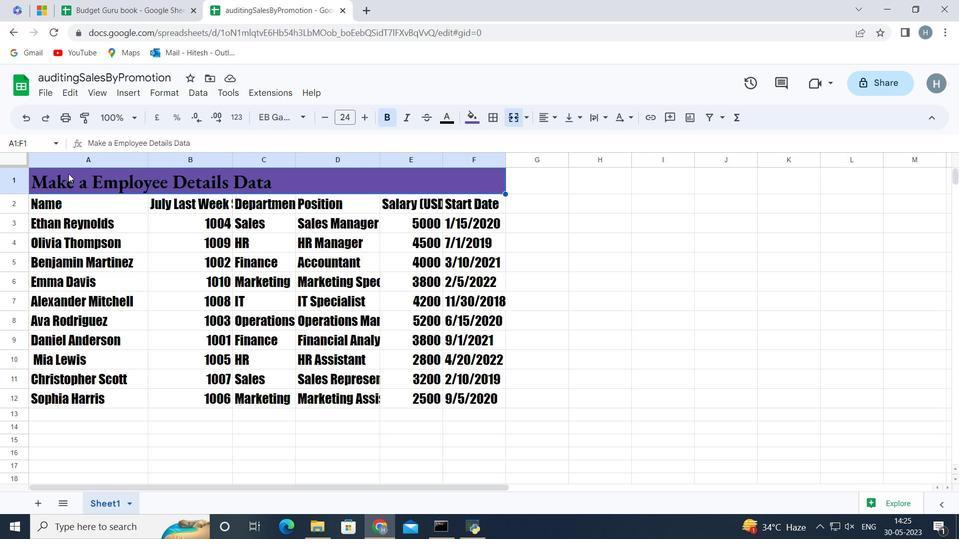 
Action: Key pressed <Key.shift><Key.shift><Key.shift><Key.shift><Key.shift><Key.shift><Key.shift><Key.shift><Key.shift><Key.down><Key.down><Key.down><Key.down><Key.down><Key.down><Key.down><Key.down><Key.down><Key.down><Key.down>
Screenshot: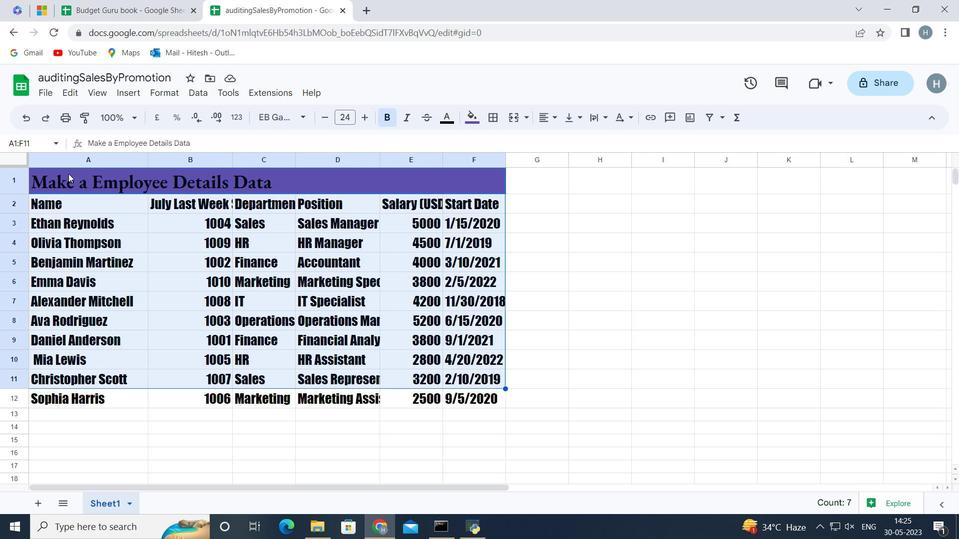 
Action: Mouse moved to (545, 119)
Screenshot: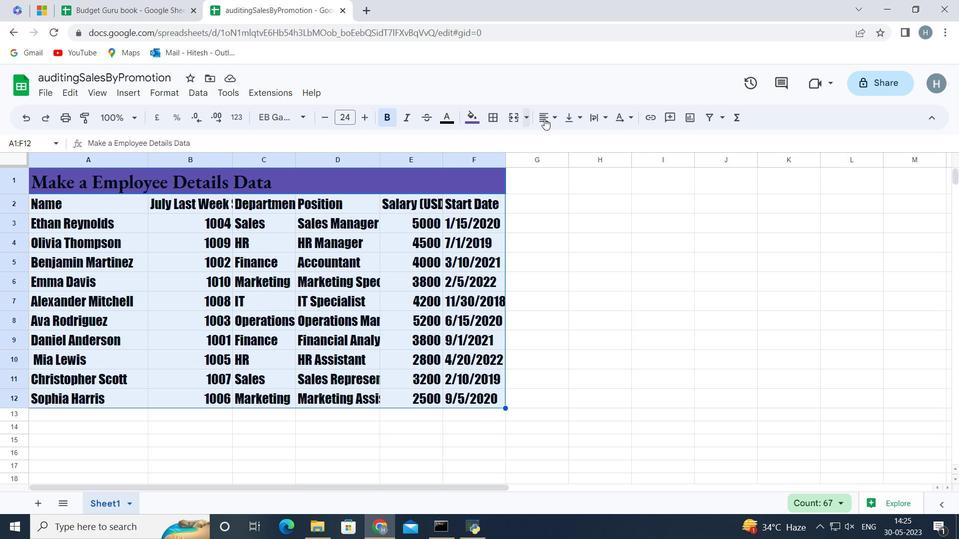 
Action: Mouse pressed left at (545, 119)
Screenshot: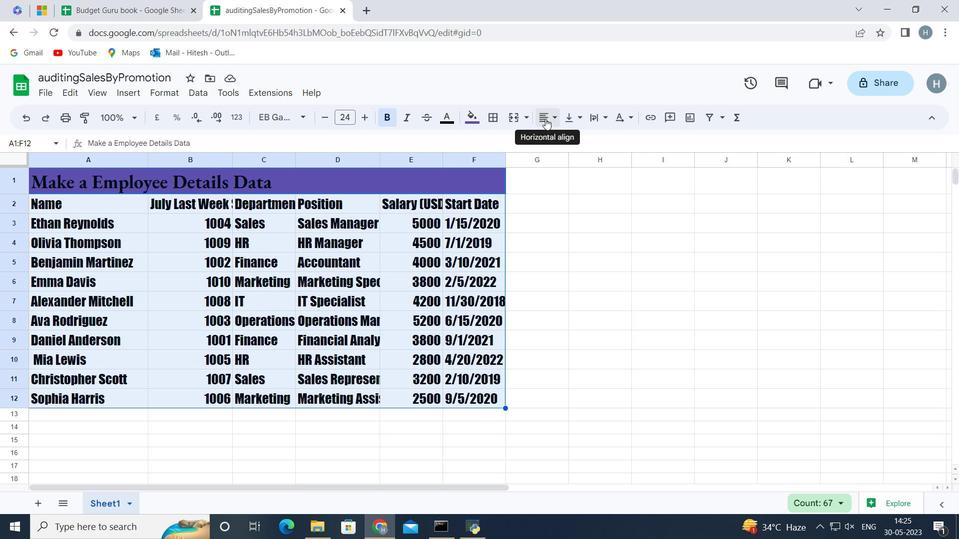 
Action: Mouse moved to (587, 138)
Screenshot: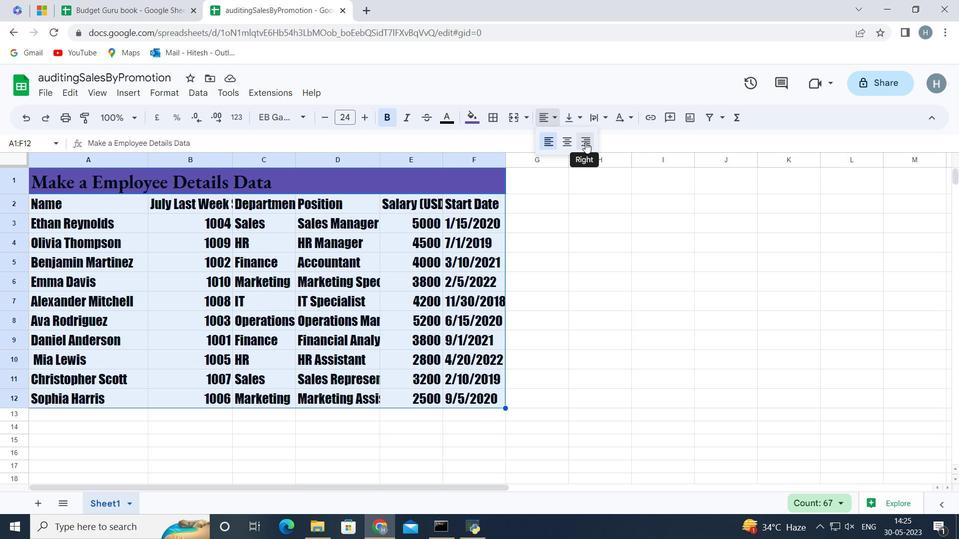 
Action: Mouse pressed left at (587, 138)
Screenshot: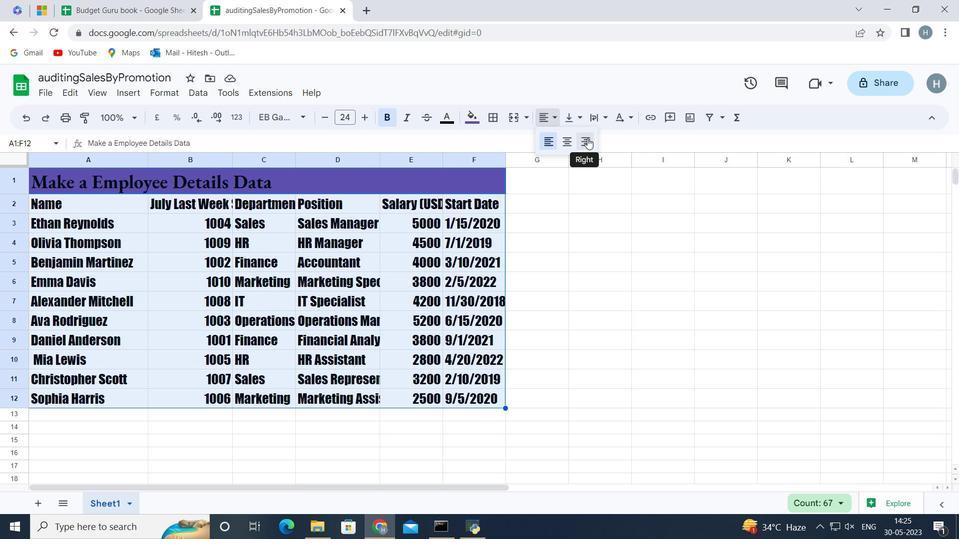 
Action: Mouse moved to (224, 435)
Screenshot: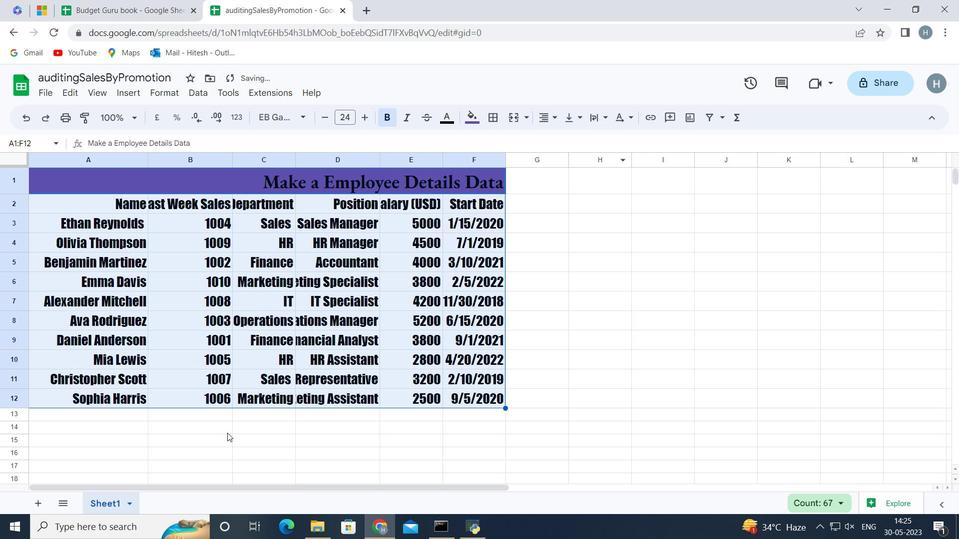 
Action: Mouse pressed left at (224, 435)
Screenshot: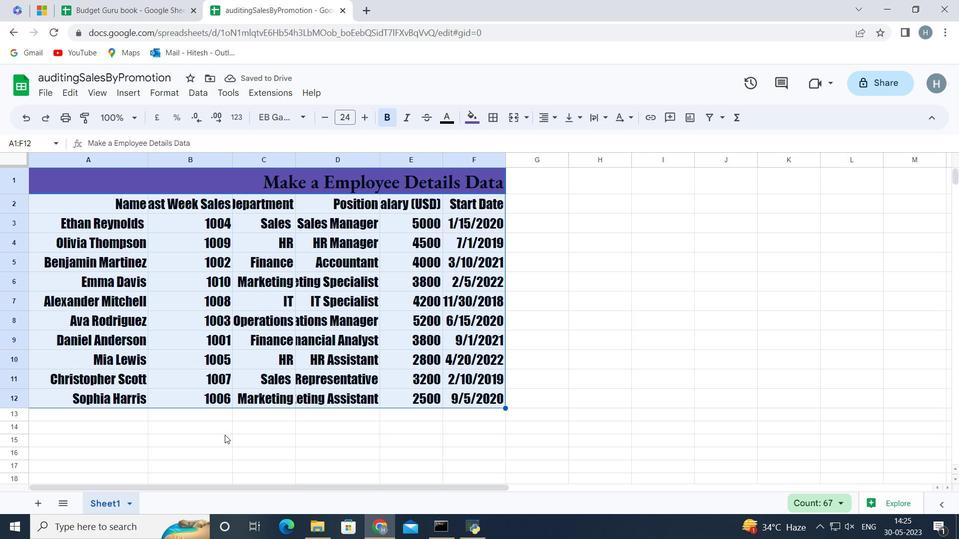 
Action: Mouse moved to (85, 159)
Screenshot: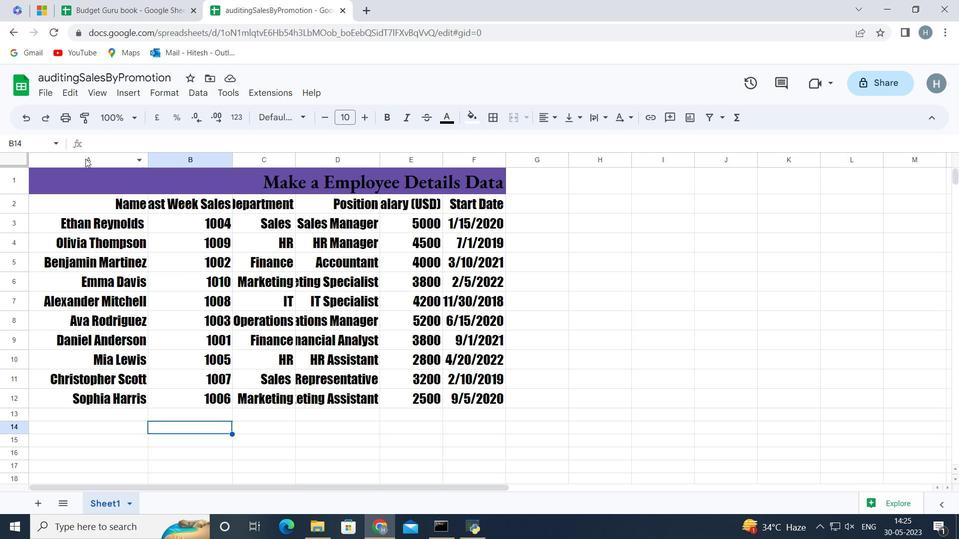
Action: Mouse pressed left at (85, 159)
Screenshot: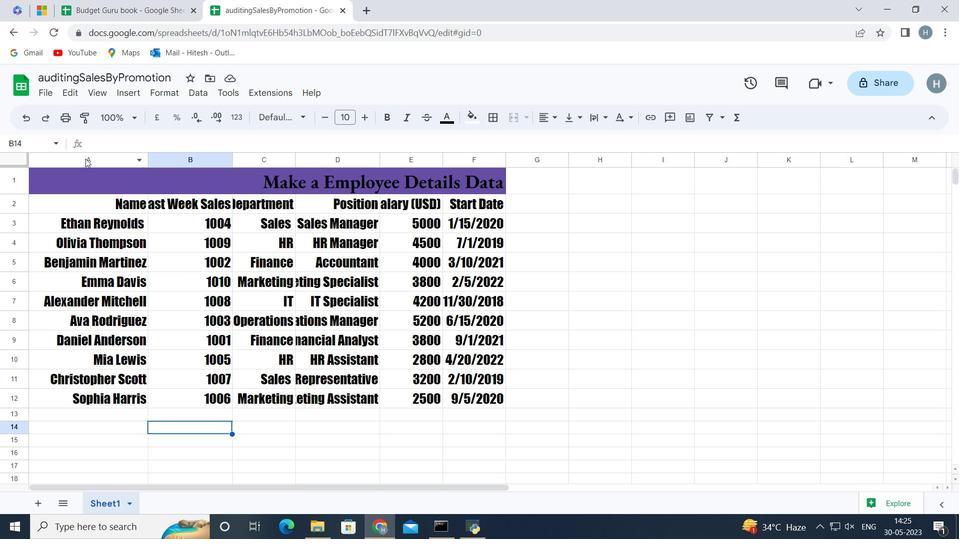 
Action: Mouse moved to (147, 158)
Screenshot: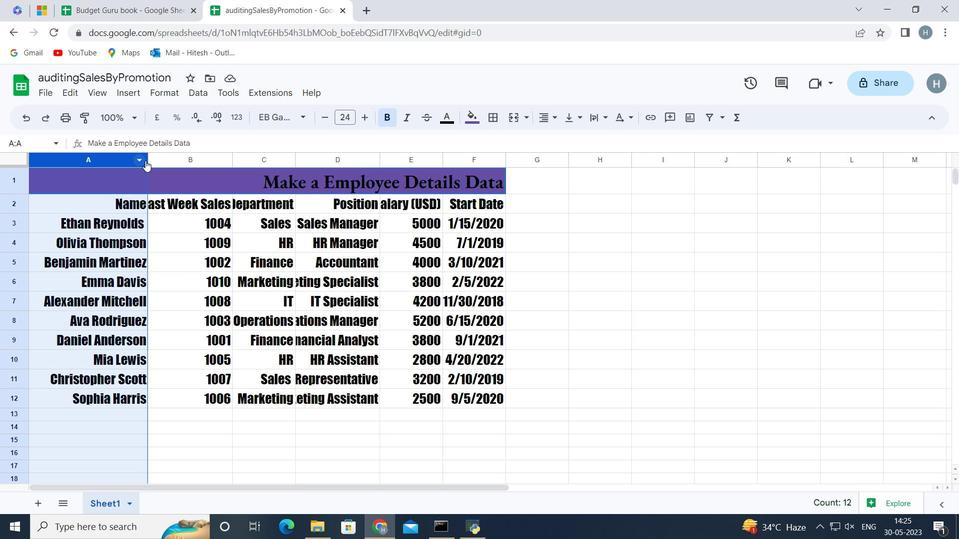 
Action: Mouse pressed left at (147, 158)
Screenshot: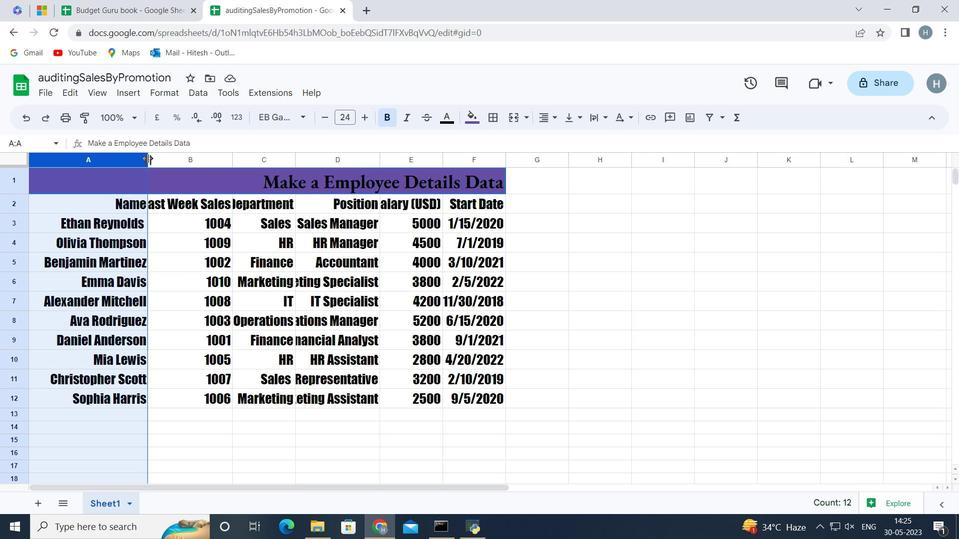 
Action: Mouse pressed left at (147, 158)
Screenshot: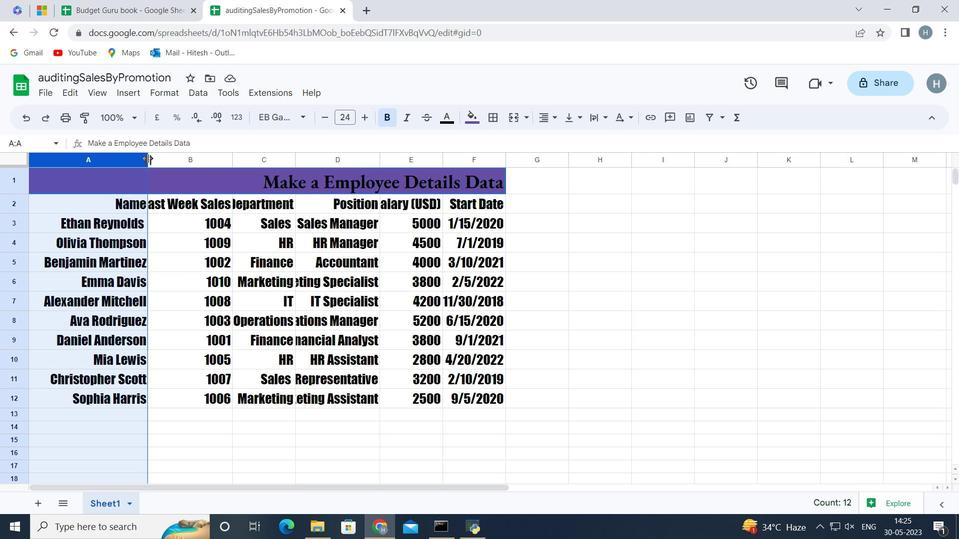 
Action: Mouse moved to (276, 160)
Screenshot: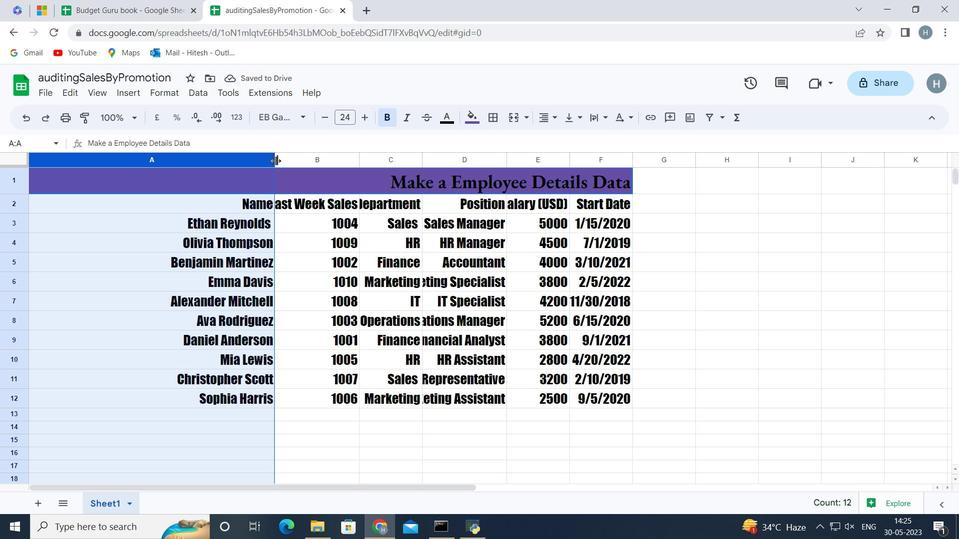 
Action: Mouse pressed left at (276, 160)
Screenshot: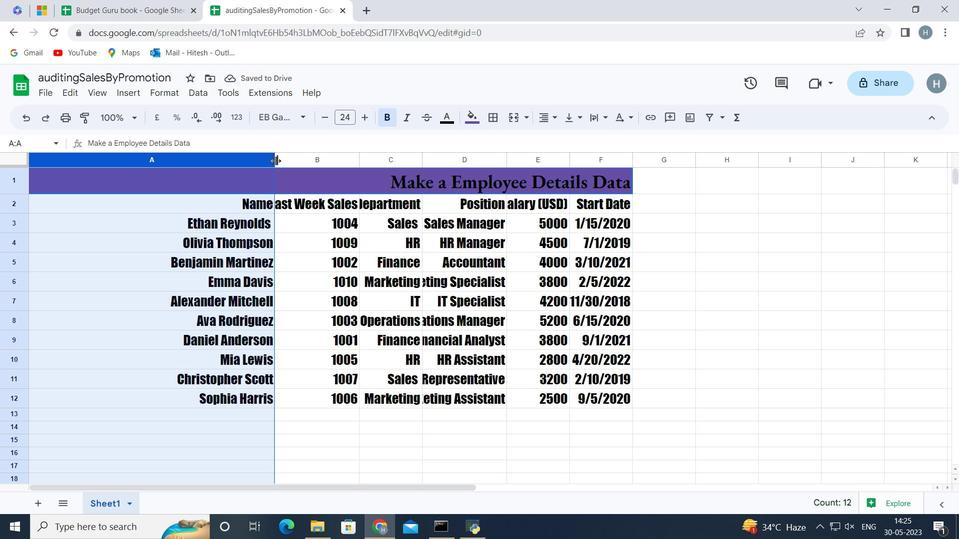 
Action: Mouse moved to (213, 158)
Screenshot: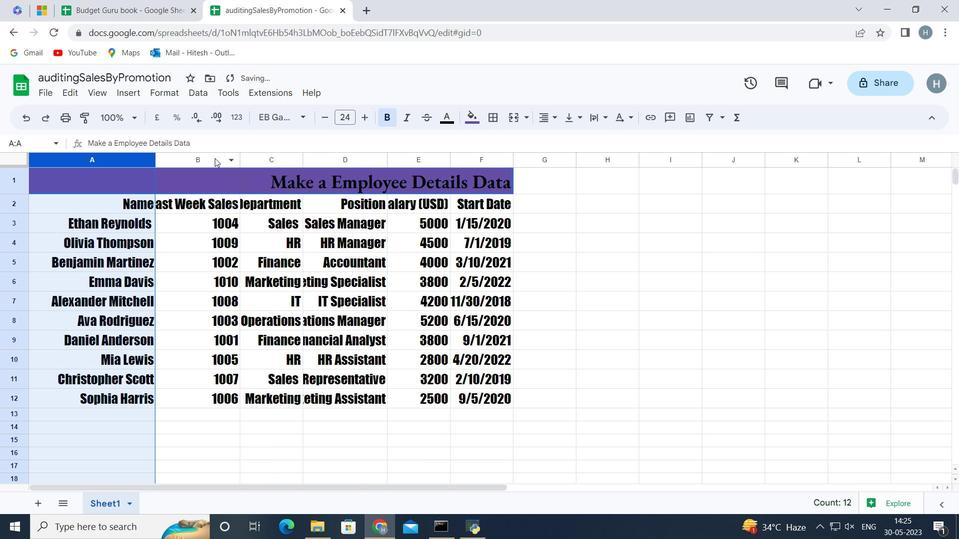 
Action: Mouse pressed left at (213, 158)
Screenshot: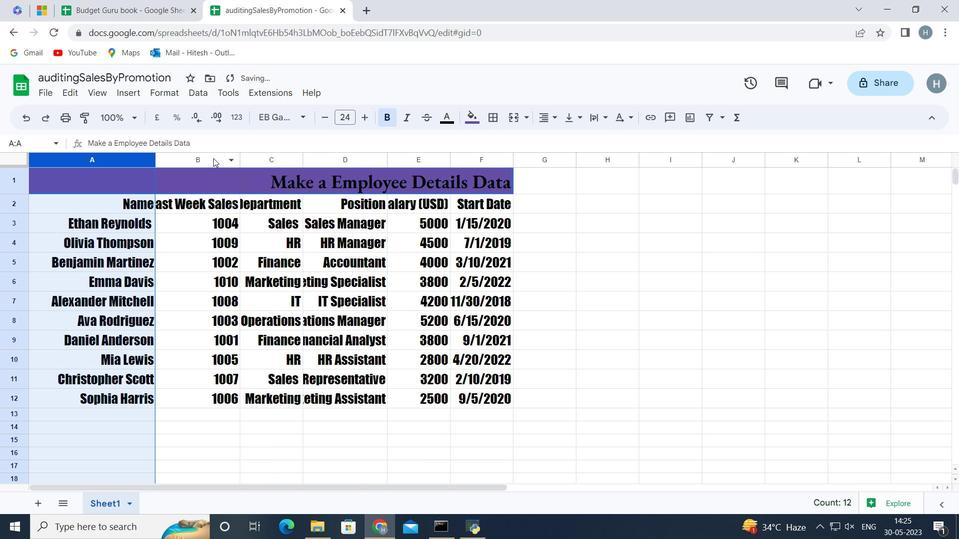 
Action: Mouse moved to (239, 157)
Screenshot: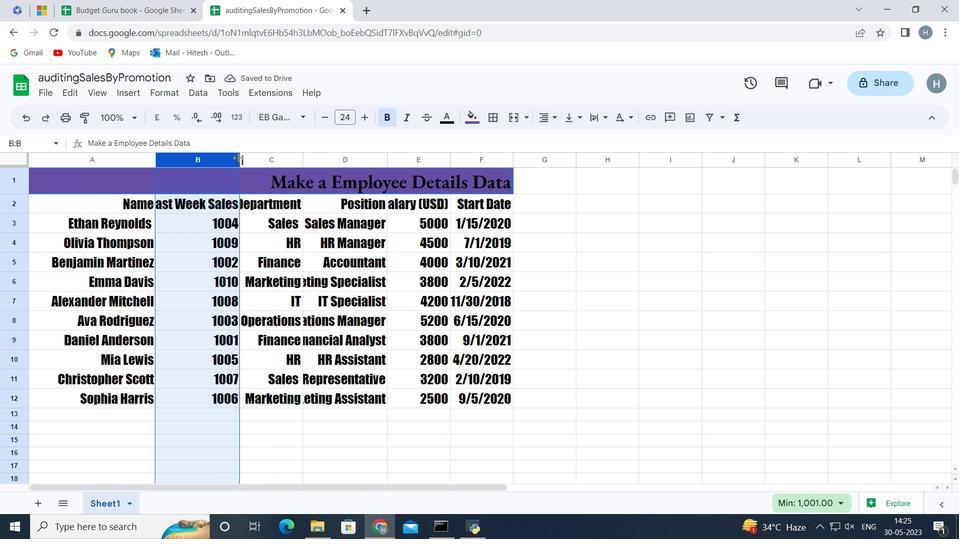 
Action: Mouse pressed left at (239, 157)
Screenshot: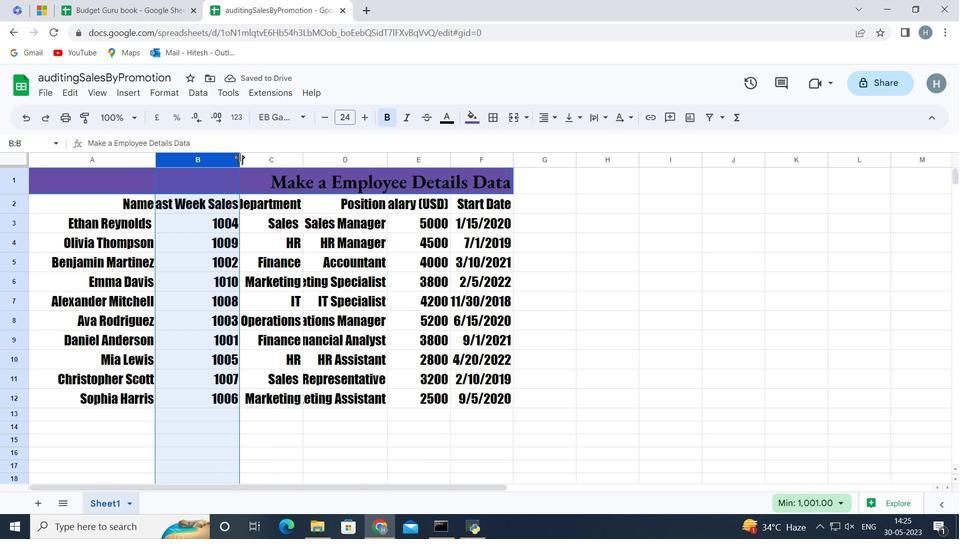 
Action: Mouse pressed left at (239, 157)
Screenshot: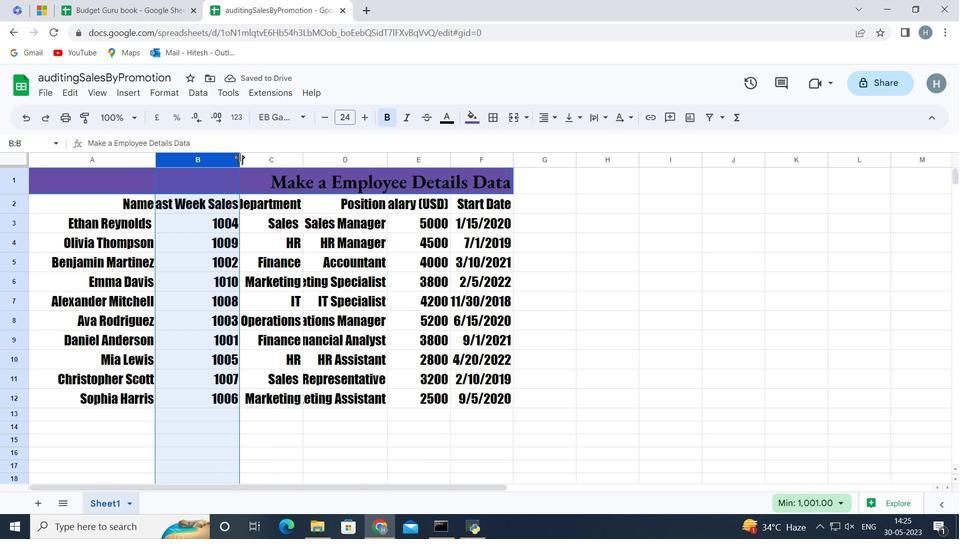 
Action: Mouse moved to (293, 159)
Screenshot: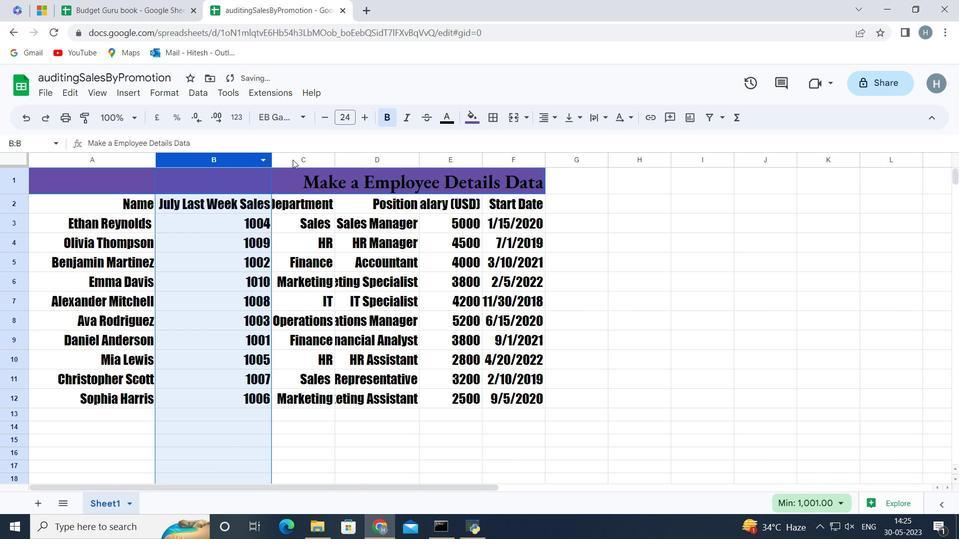 
Action: Mouse pressed left at (293, 159)
Screenshot: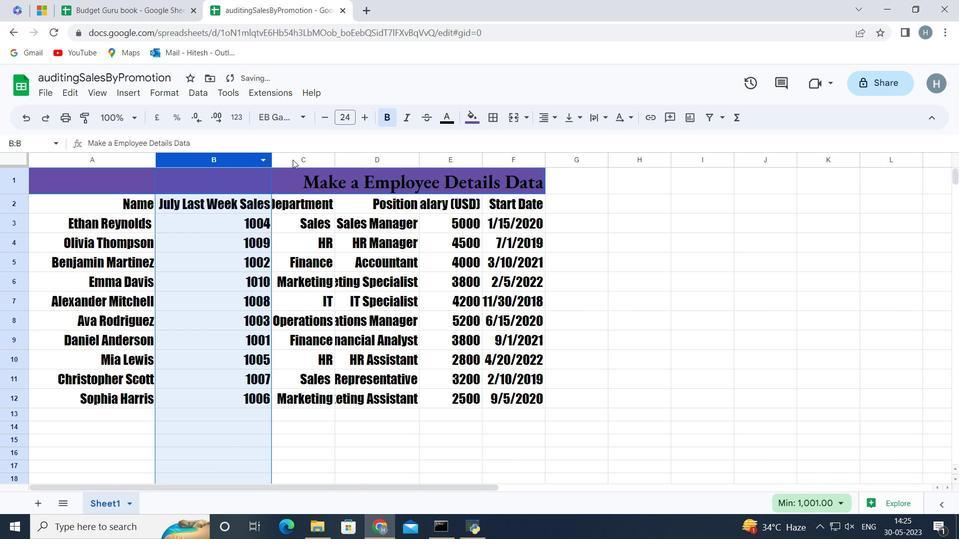 
Action: Mouse moved to (336, 160)
Screenshot: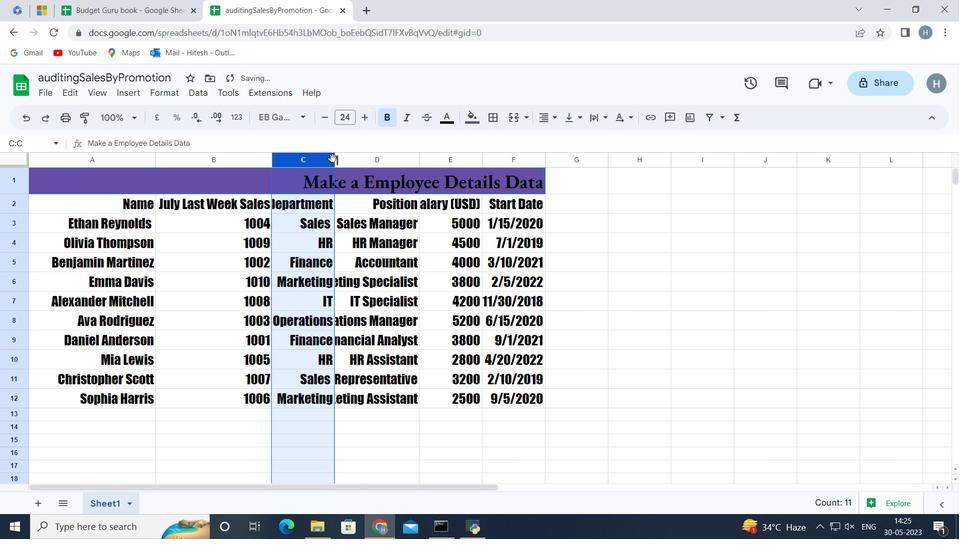 
Action: Mouse pressed left at (336, 160)
Screenshot: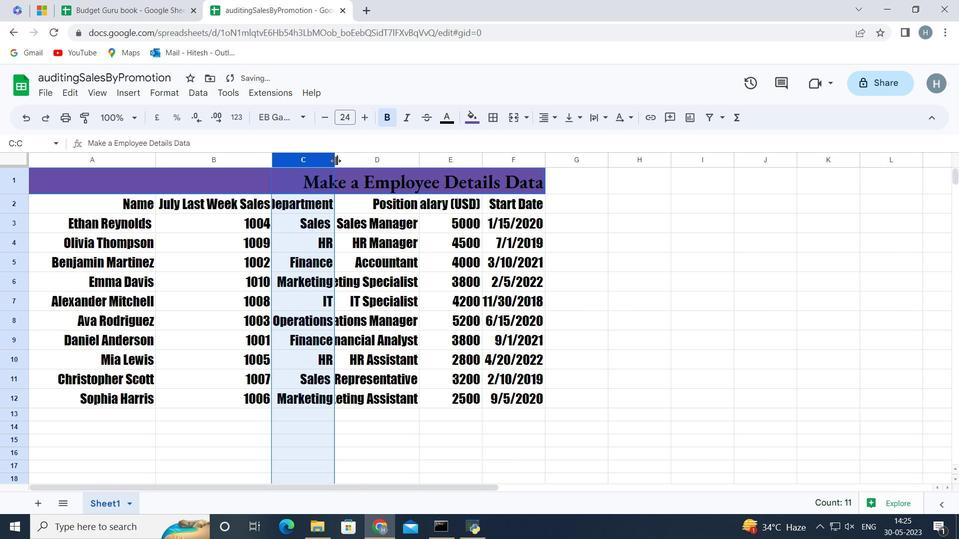 
Action: Mouse pressed left at (336, 160)
Screenshot: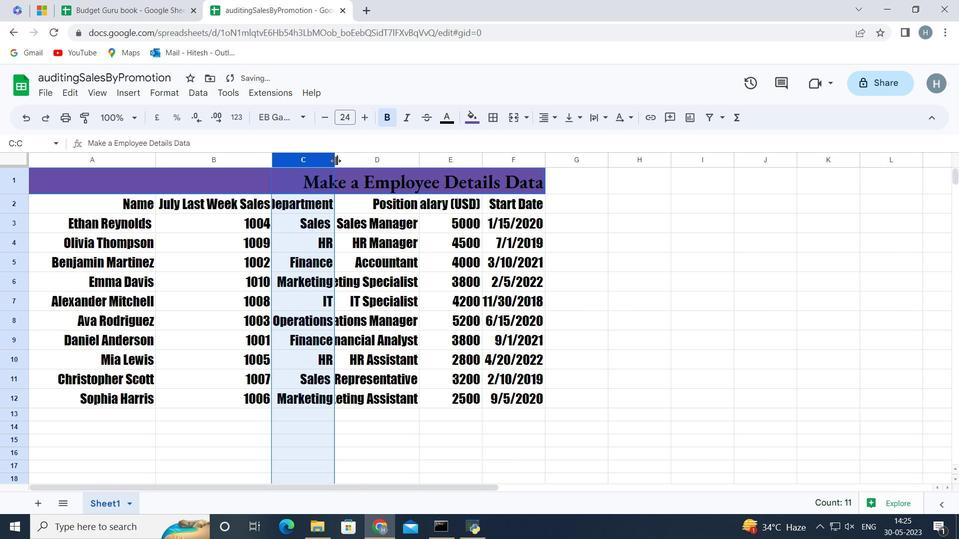 
Action: Mouse moved to (367, 161)
Screenshot: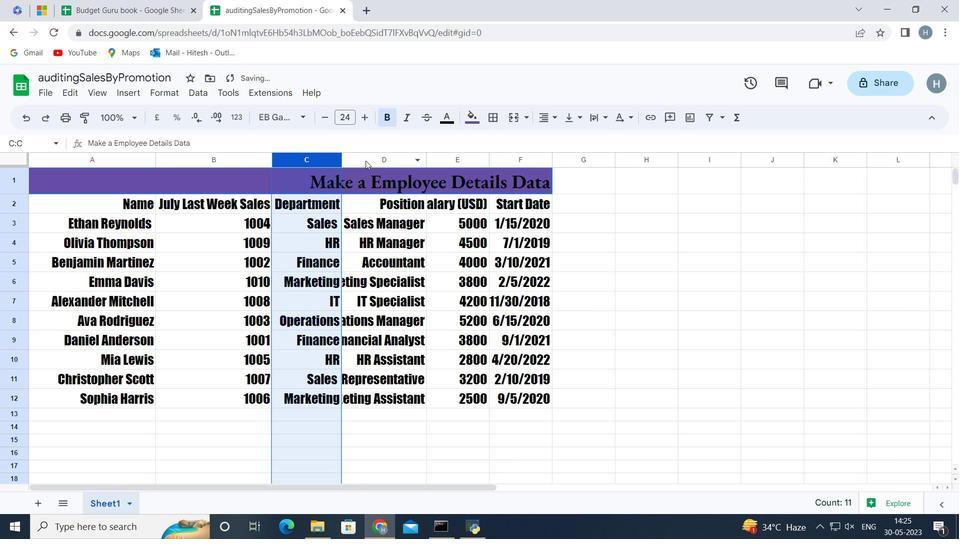 
Action: Mouse pressed left at (367, 161)
Screenshot: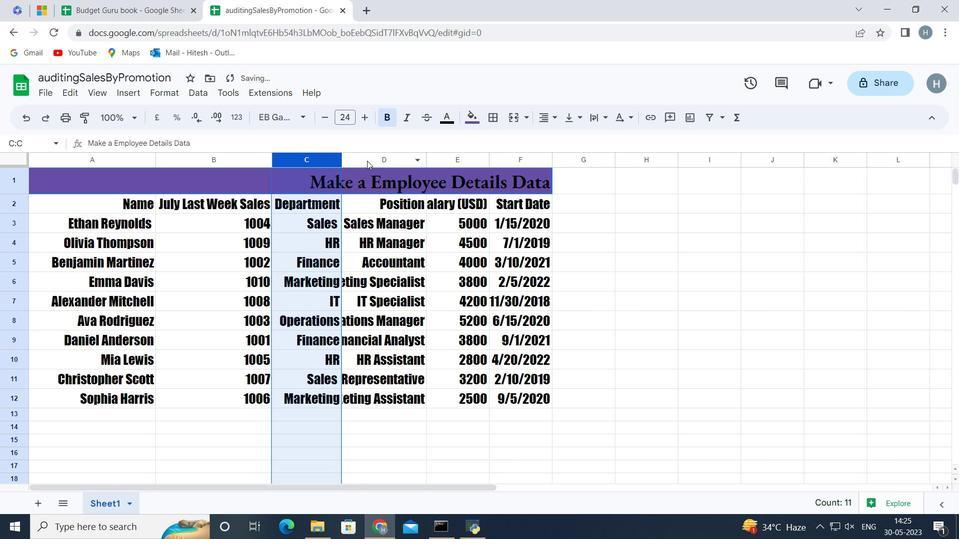 
Action: Mouse moved to (426, 162)
Screenshot: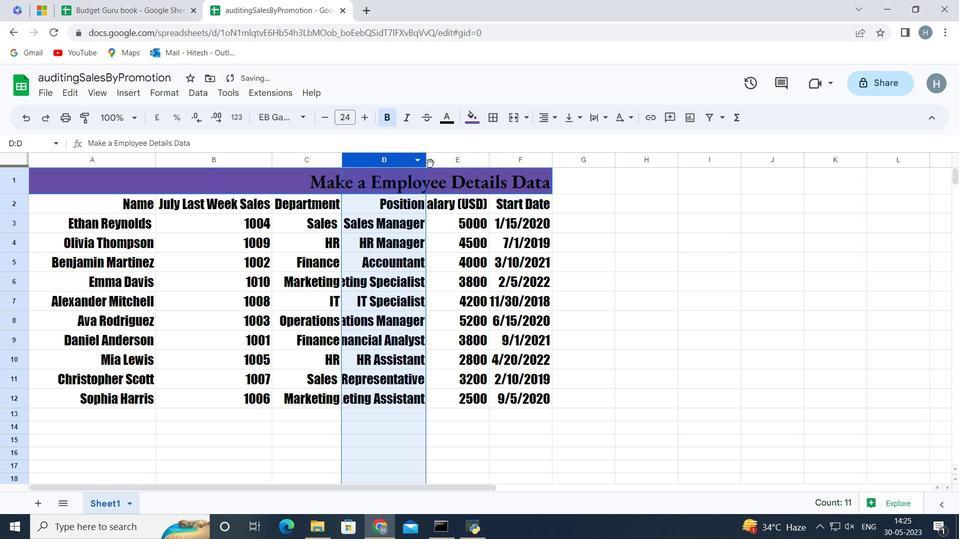 
Action: Mouse pressed left at (426, 162)
Screenshot: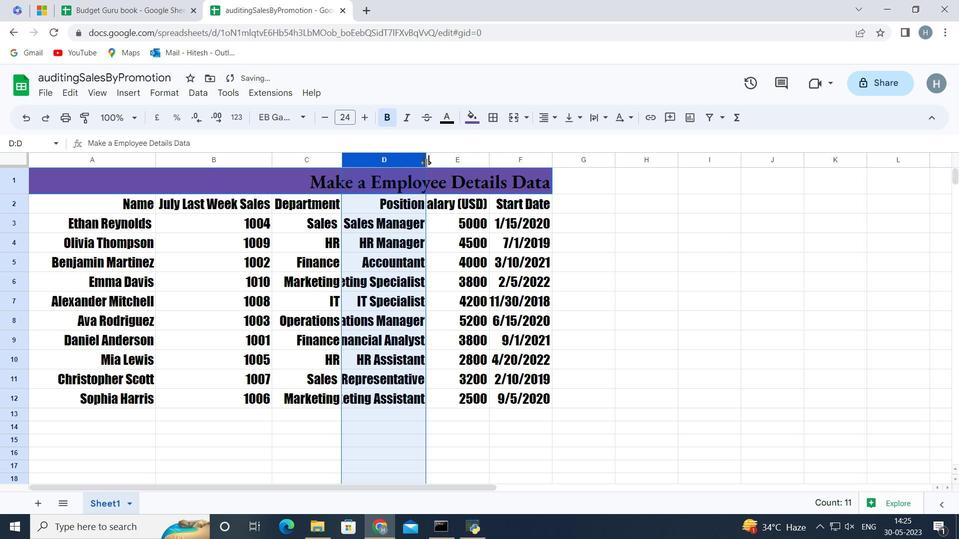 
Action: Mouse moved to (426, 162)
Screenshot: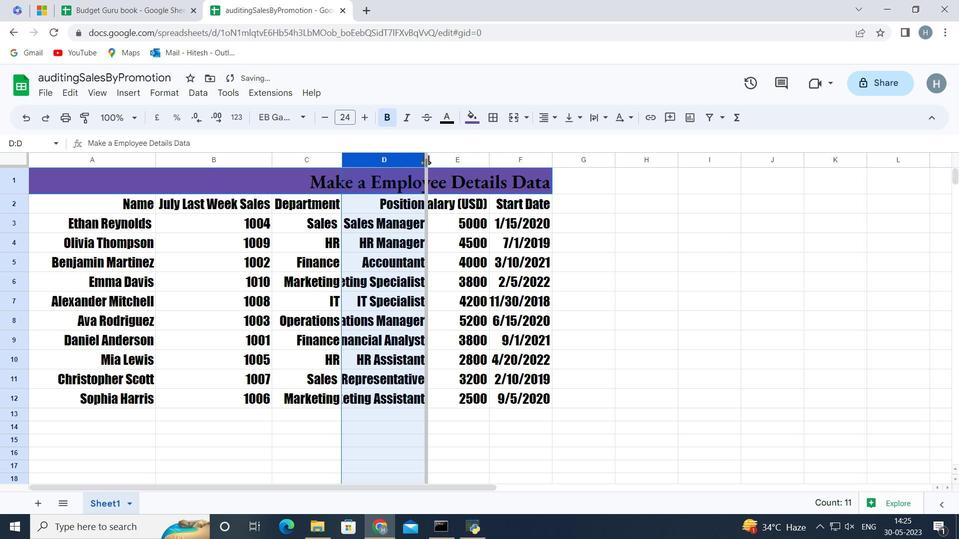 
Action: Mouse pressed left at (426, 162)
Screenshot: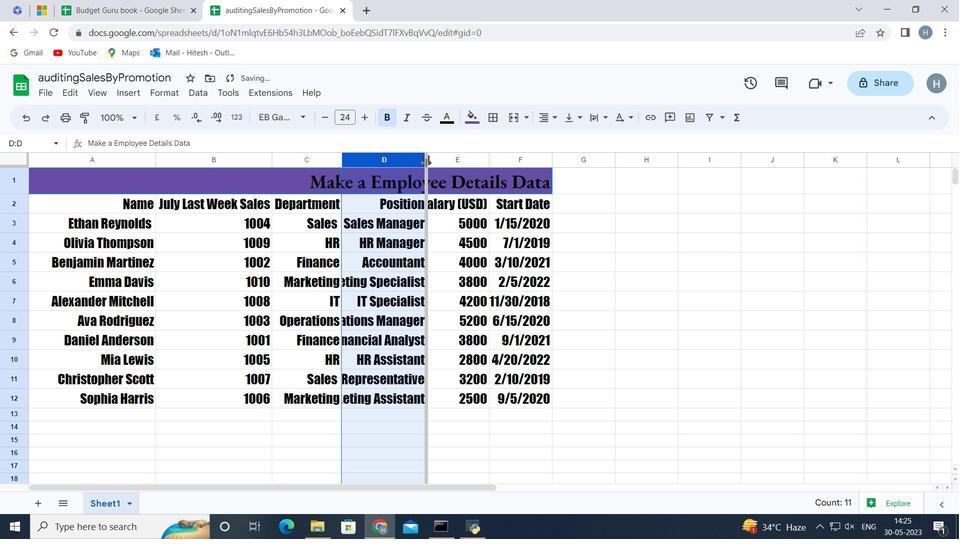 
Action: Mouse moved to (470, 160)
Screenshot: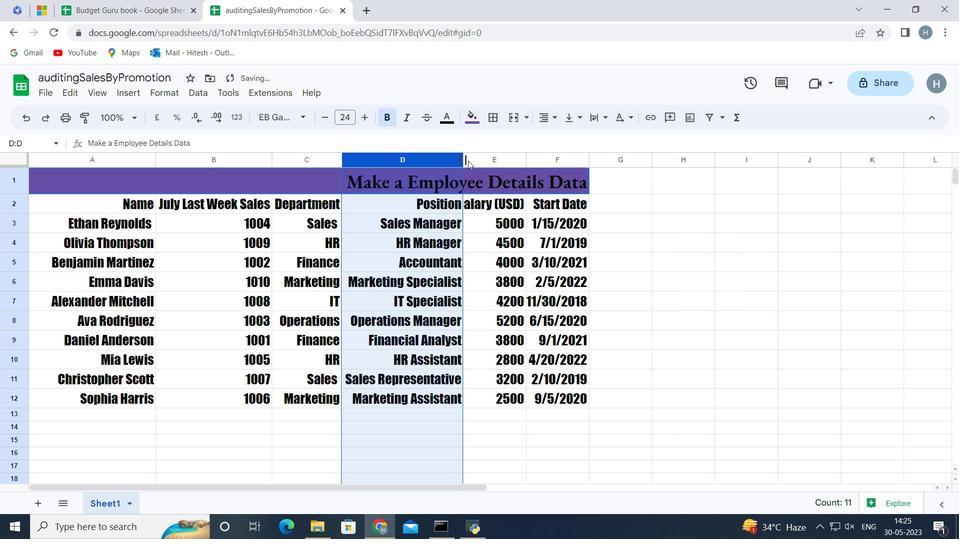 
Action: Mouse pressed left at (470, 160)
Screenshot: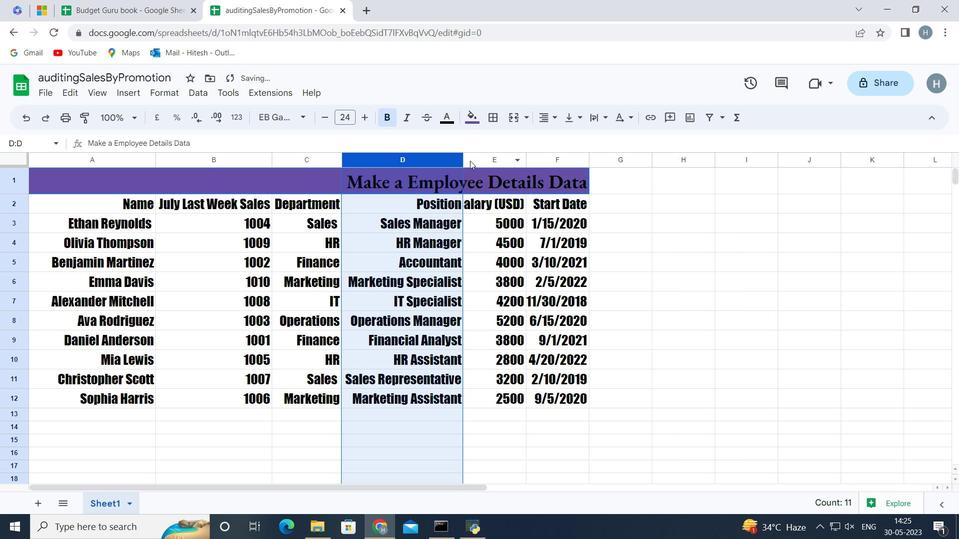 
Action: Mouse moved to (526, 163)
Screenshot: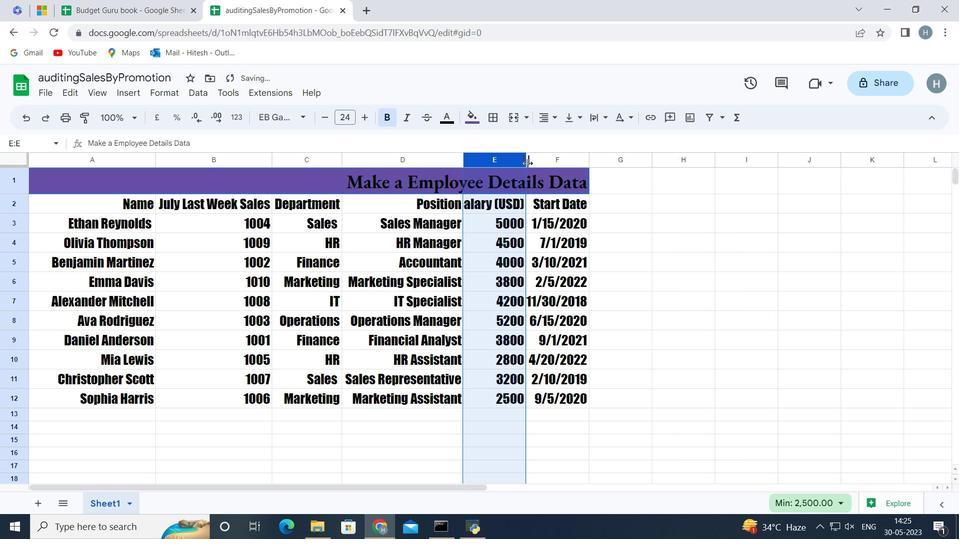 
Action: Mouse pressed left at (526, 163)
Screenshot: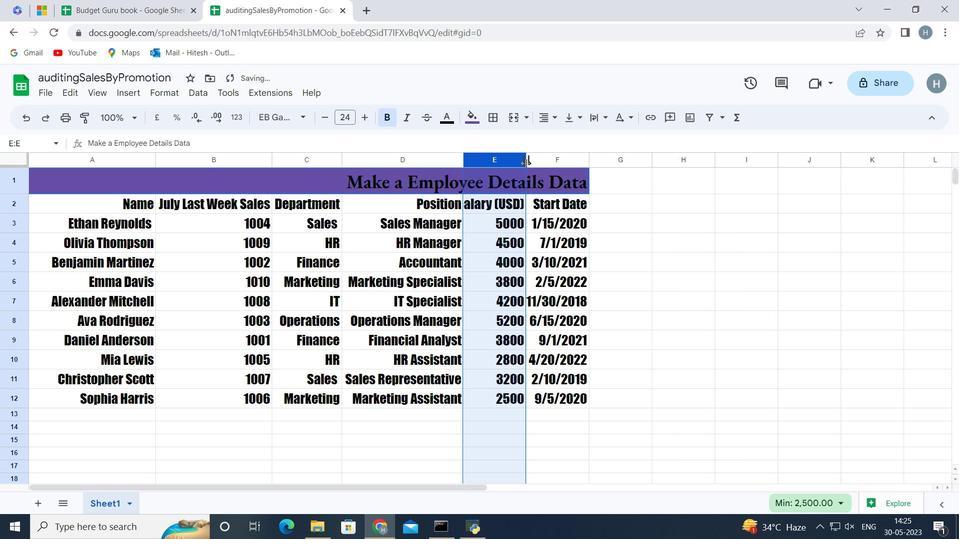 
Action: Mouse pressed left at (526, 163)
Screenshot: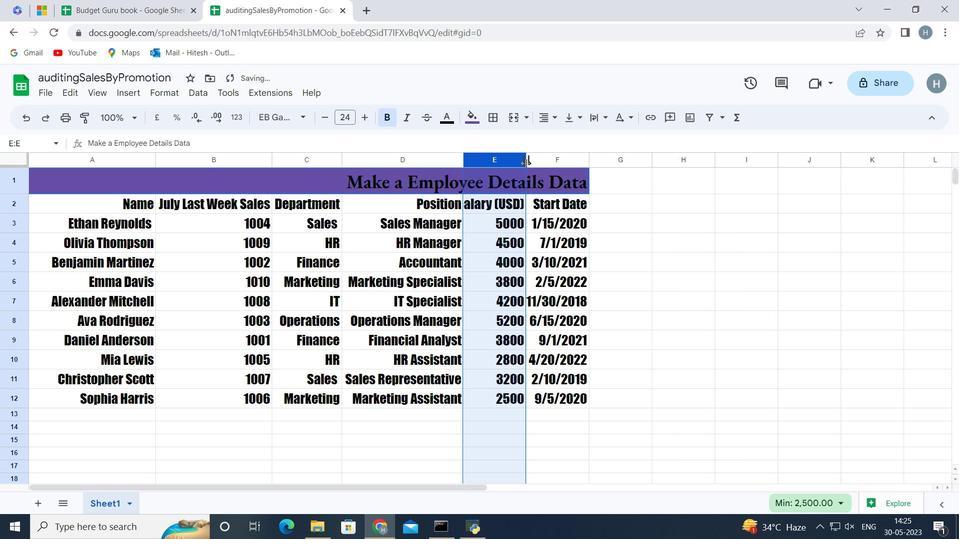 
Action: Mouse moved to (548, 163)
Screenshot: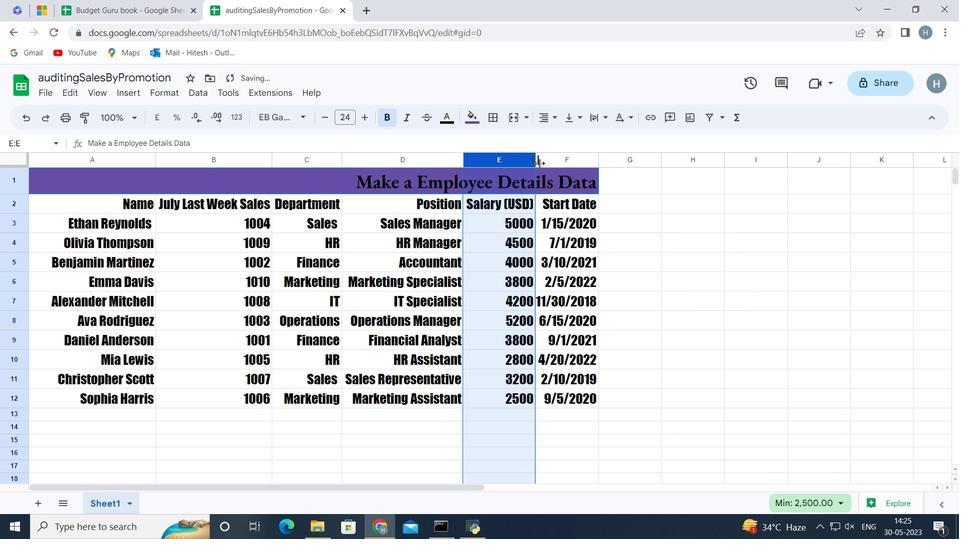 
Action: Mouse pressed left at (548, 163)
Screenshot: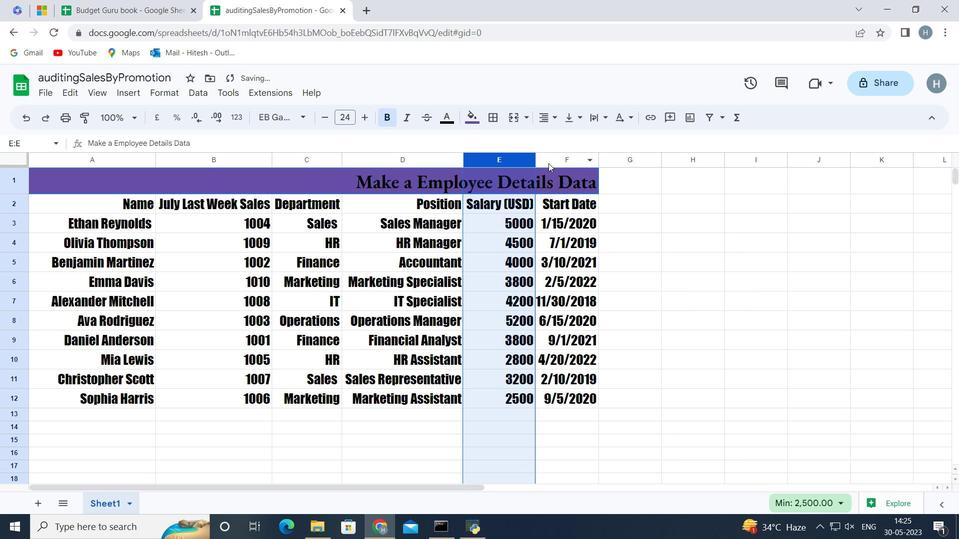
Action: Mouse moved to (599, 159)
Screenshot: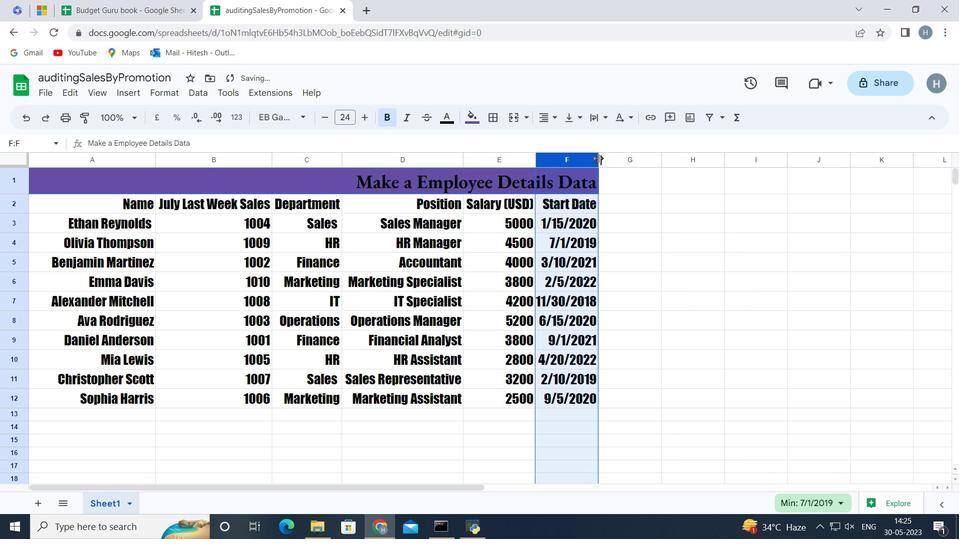 
Action: Mouse pressed left at (599, 159)
Screenshot: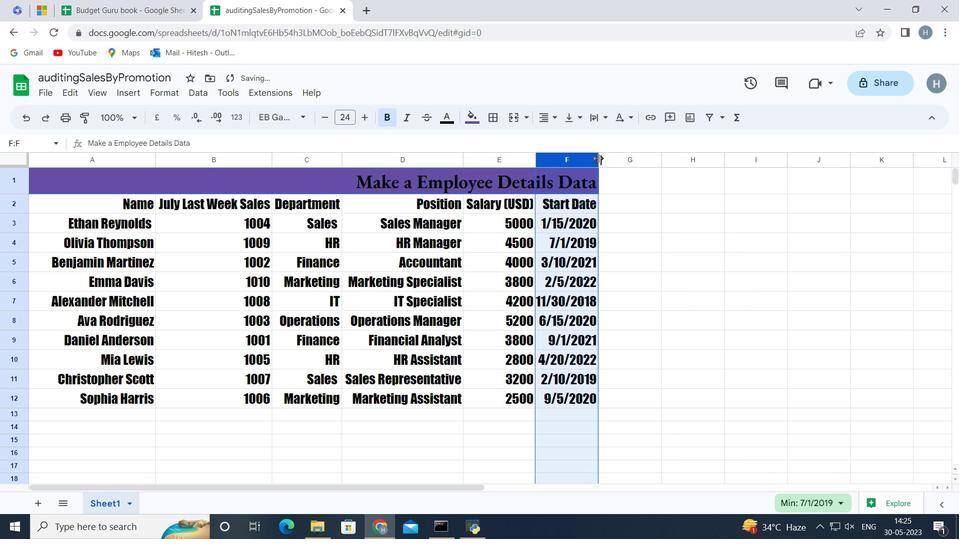 
Action: Mouse pressed left at (599, 159)
Screenshot: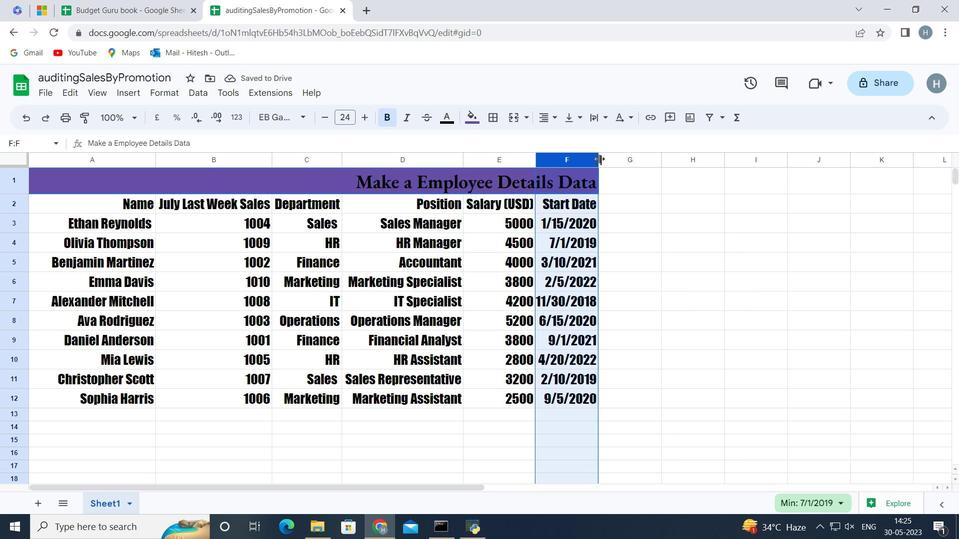
Action: Mouse moved to (642, 433)
Screenshot: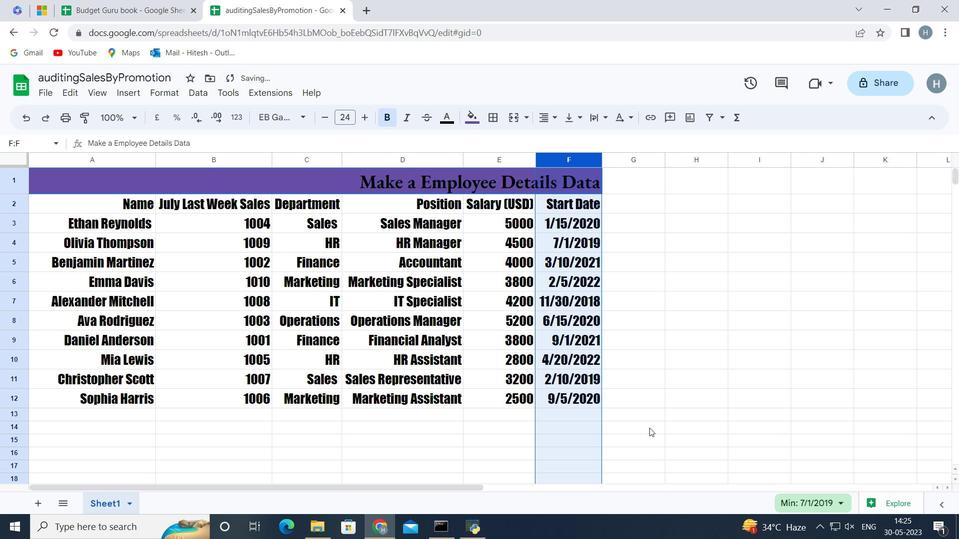 
Action: Mouse pressed left at (642, 433)
Screenshot: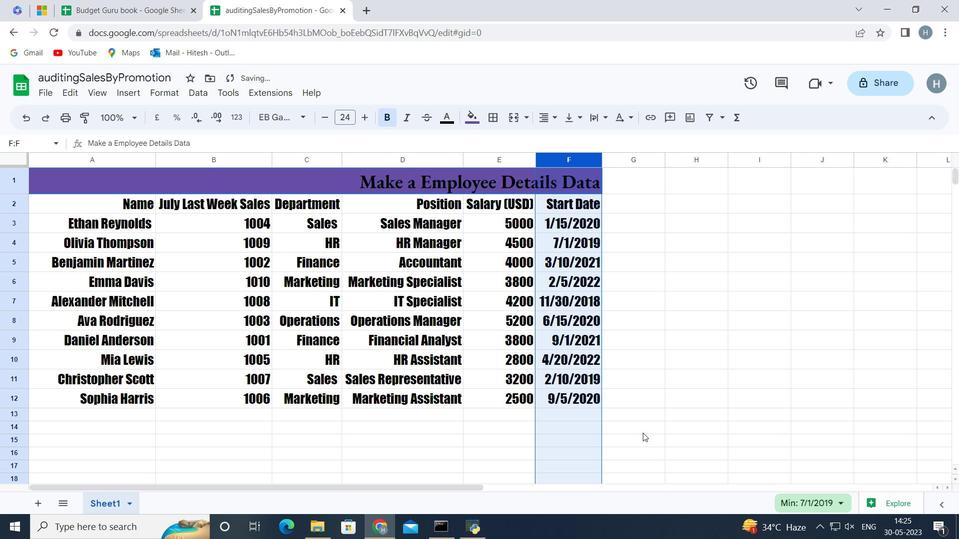 
Action: Mouse moved to (380, 429)
Screenshot: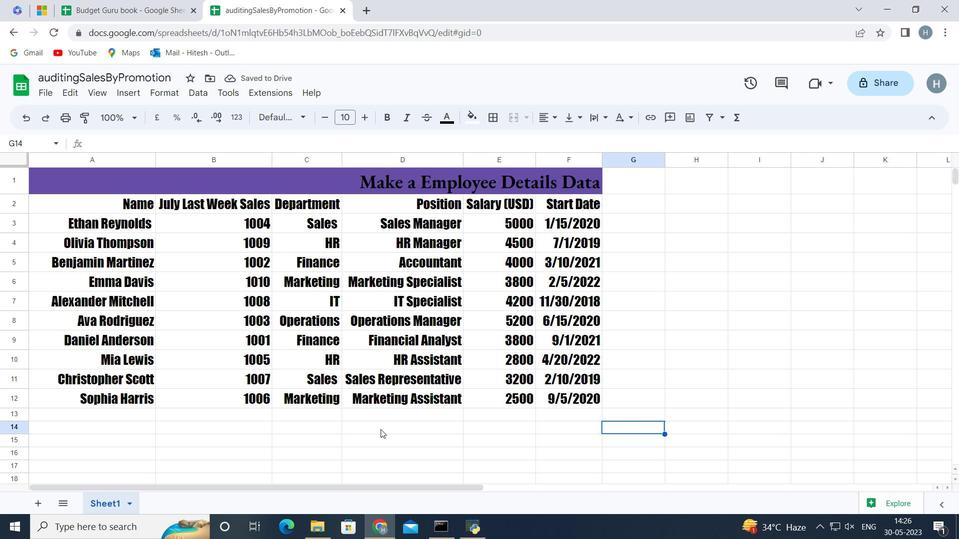 
